 Task: Create a due date automation trigger when advanced on, on the tuesday of the week a card is due add dates starting in more than 1 working days at 11:00 AM.
Action: Mouse moved to (825, 273)
Screenshot: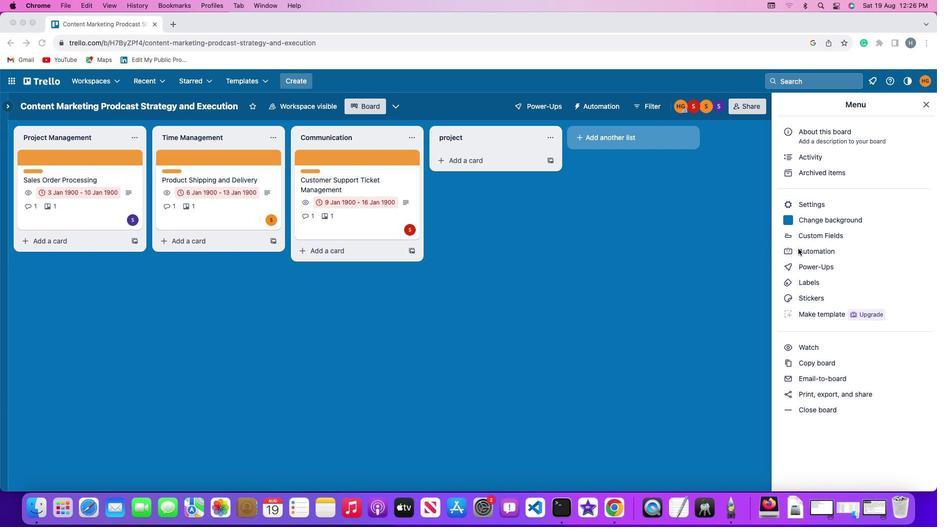 
Action: Mouse pressed left at (825, 273)
Screenshot: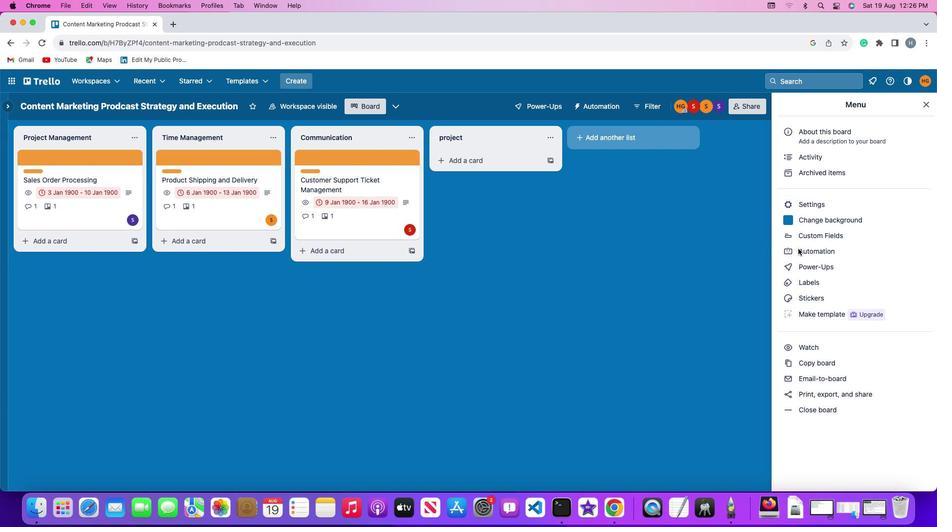 
Action: Mouse moved to (825, 273)
Screenshot: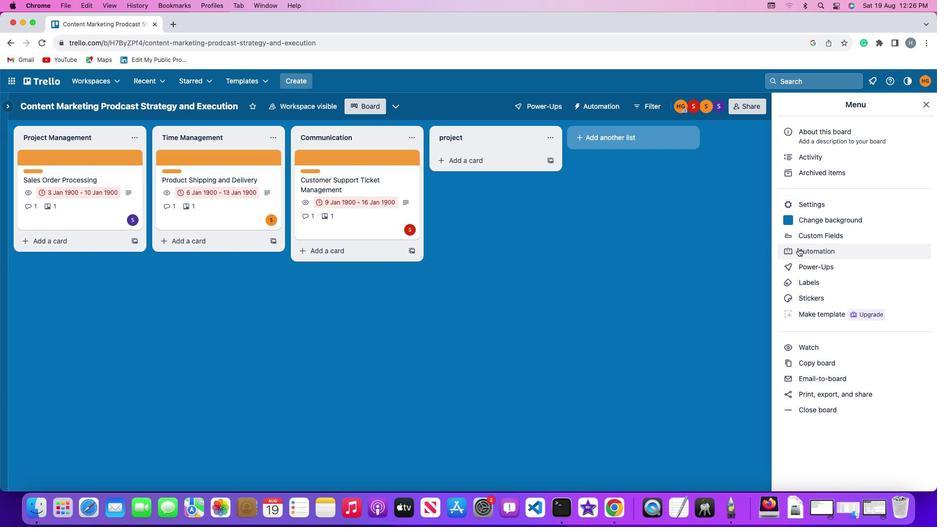 
Action: Mouse pressed left at (825, 273)
Screenshot: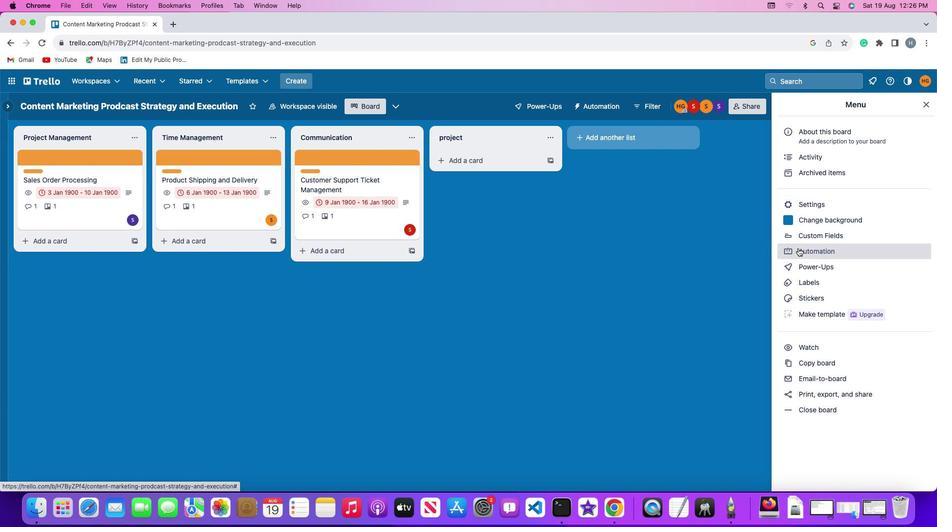 
Action: Mouse moved to (56, 258)
Screenshot: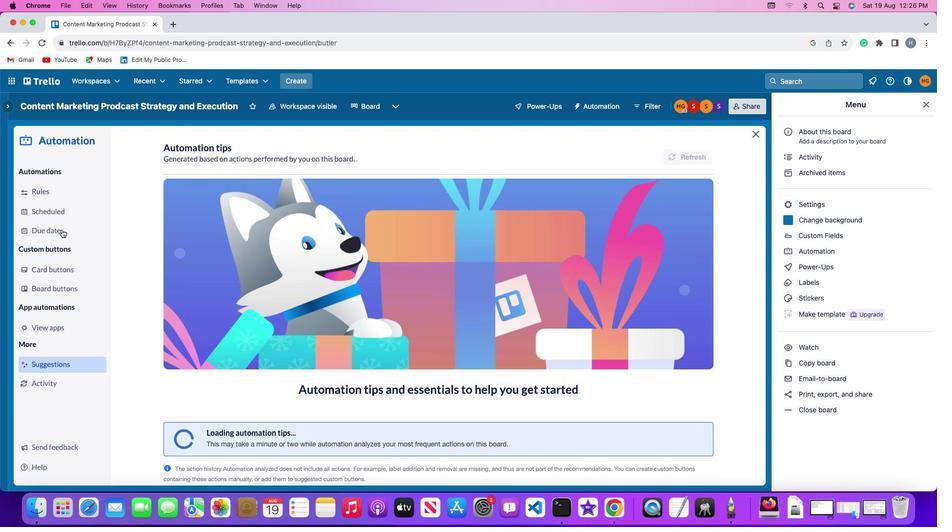 
Action: Mouse pressed left at (56, 258)
Screenshot: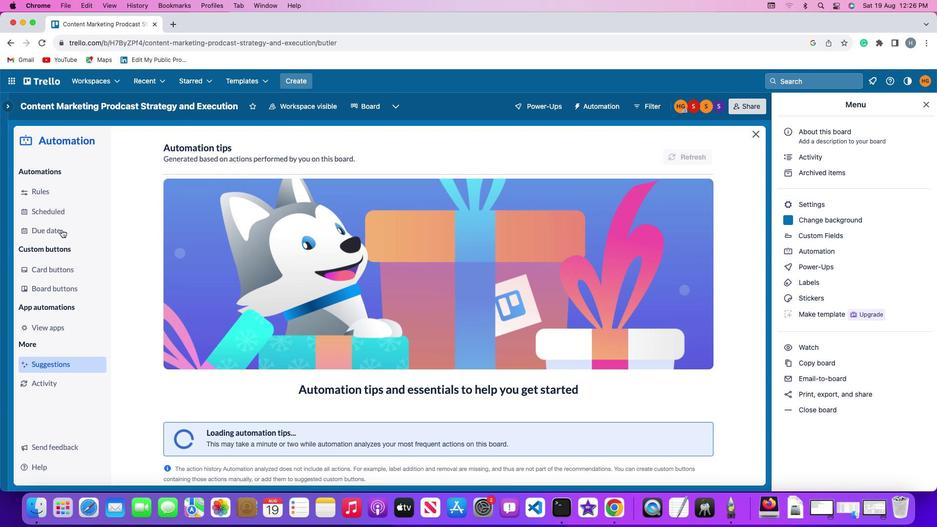 
Action: Mouse moved to (661, 191)
Screenshot: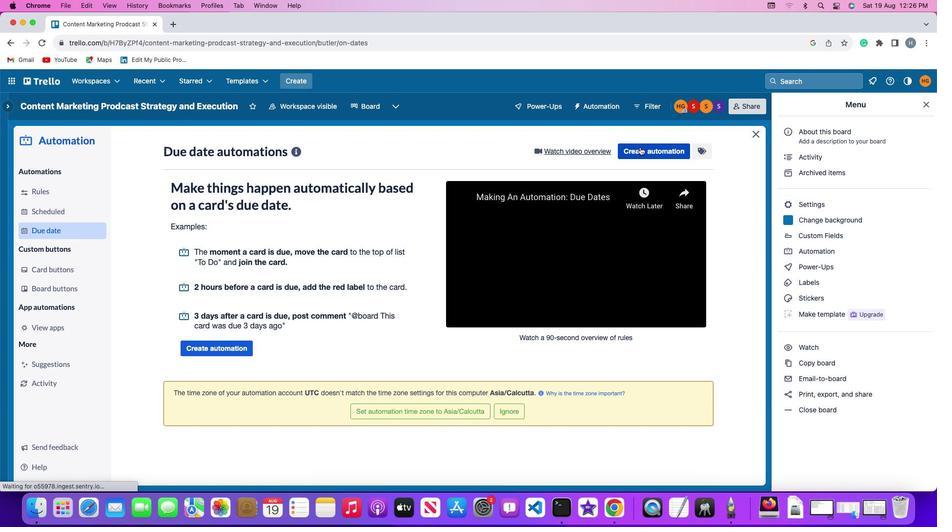 
Action: Mouse pressed left at (661, 191)
Screenshot: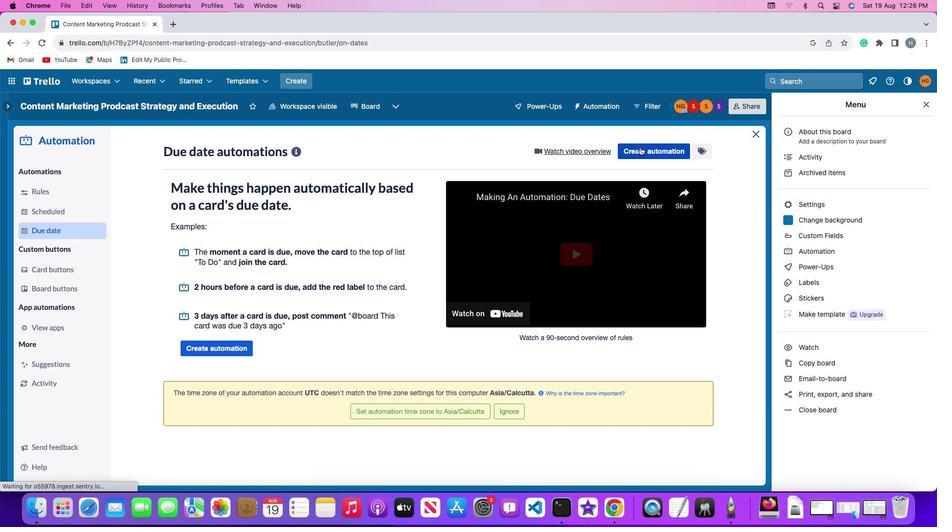 
Action: Mouse moved to (194, 270)
Screenshot: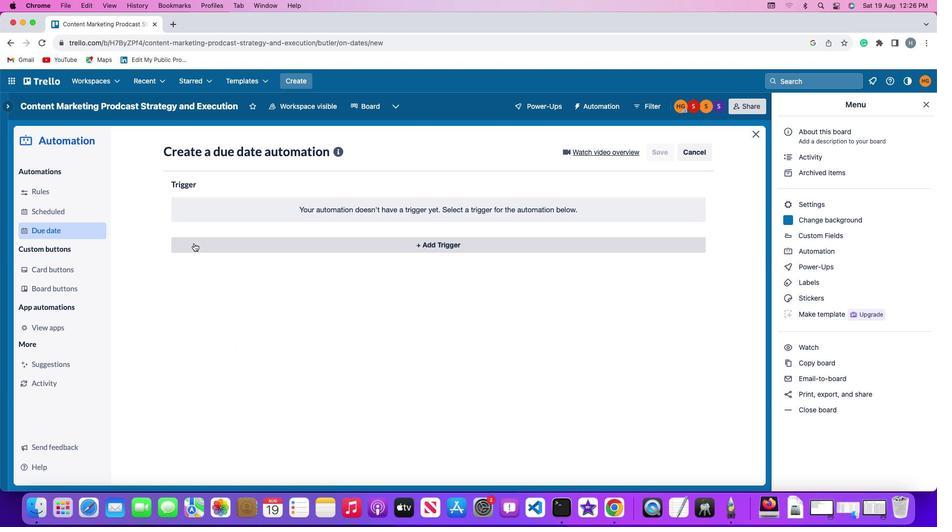 
Action: Mouse pressed left at (194, 270)
Screenshot: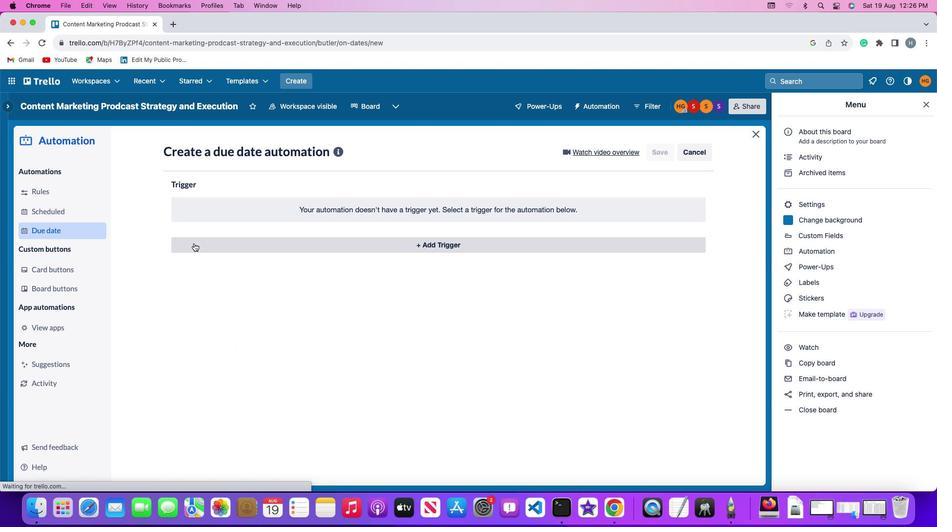 
Action: Mouse moved to (221, 421)
Screenshot: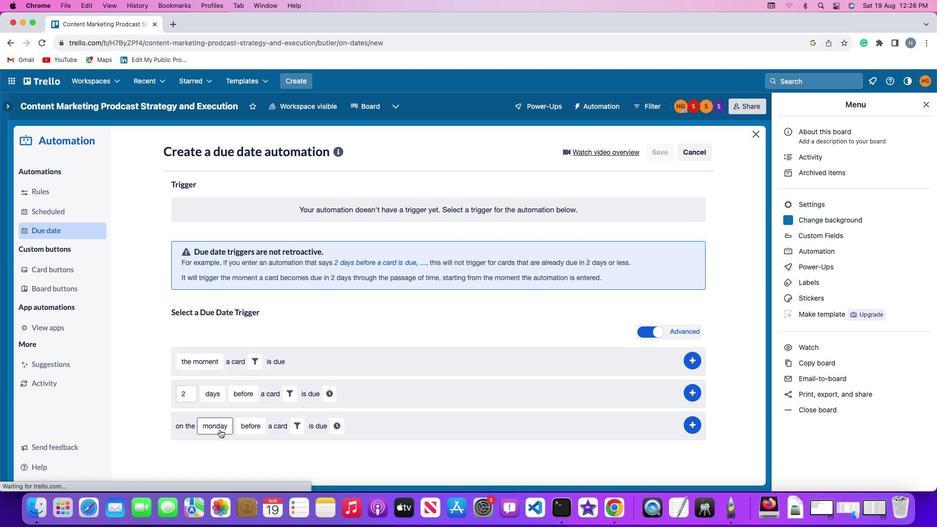 
Action: Mouse pressed left at (221, 421)
Screenshot: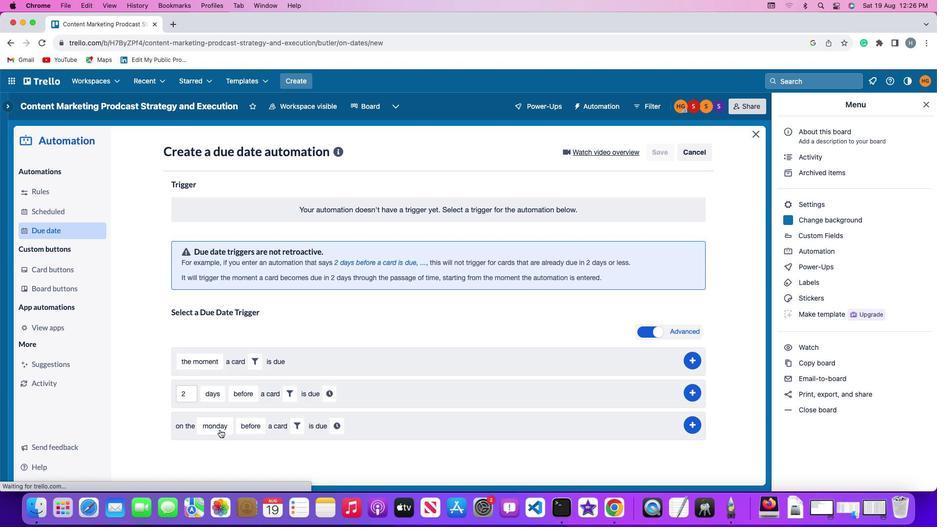 
Action: Mouse moved to (235, 324)
Screenshot: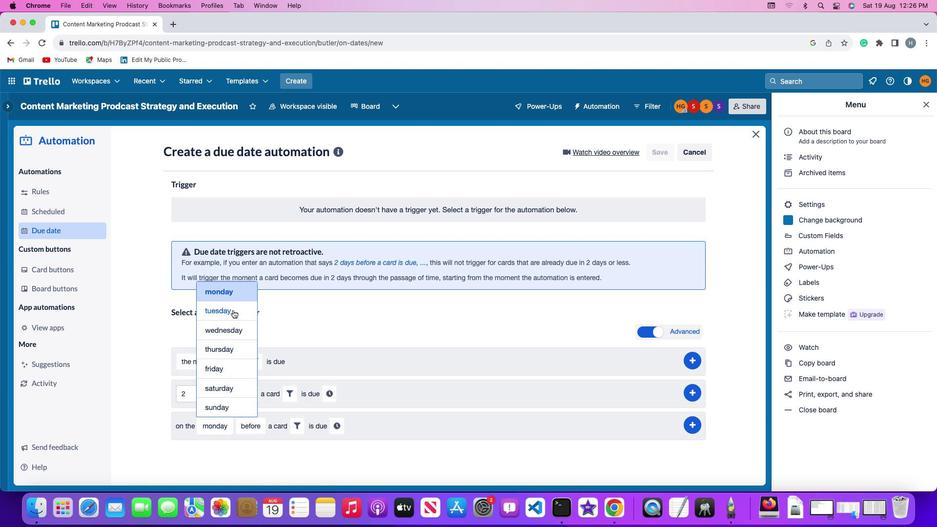 
Action: Mouse pressed left at (235, 324)
Screenshot: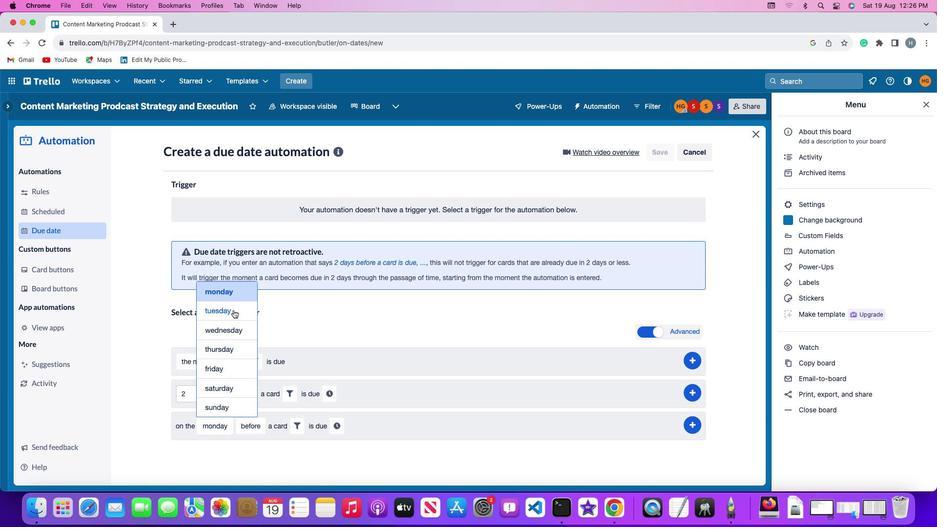 
Action: Mouse moved to (254, 420)
Screenshot: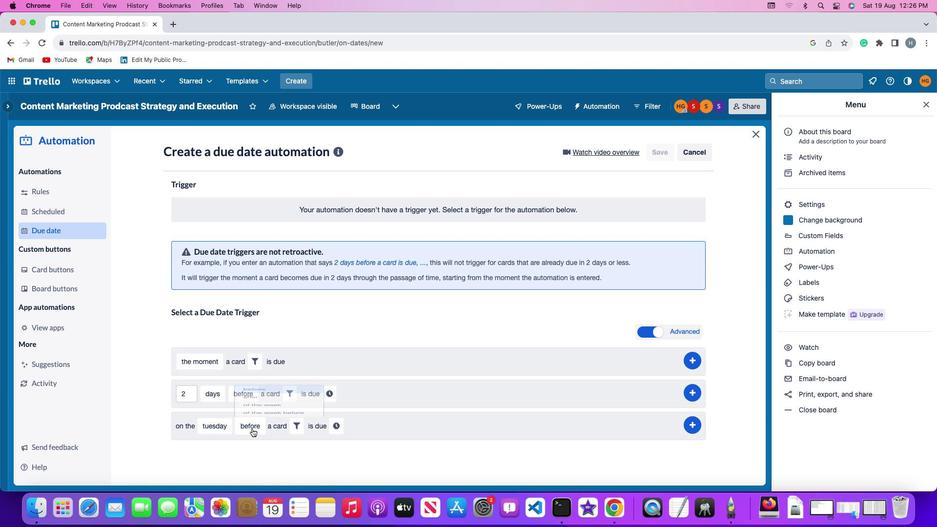 
Action: Mouse pressed left at (254, 420)
Screenshot: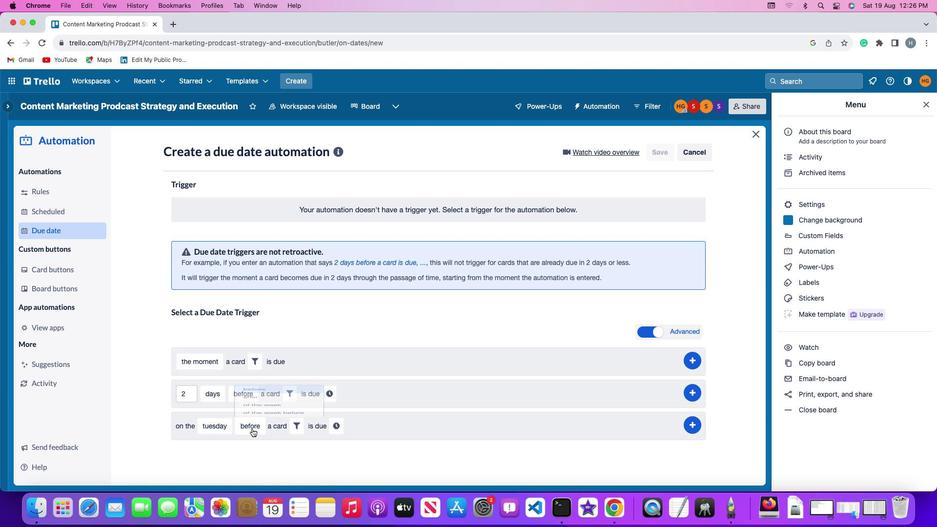 
Action: Mouse moved to (268, 390)
Screenshot: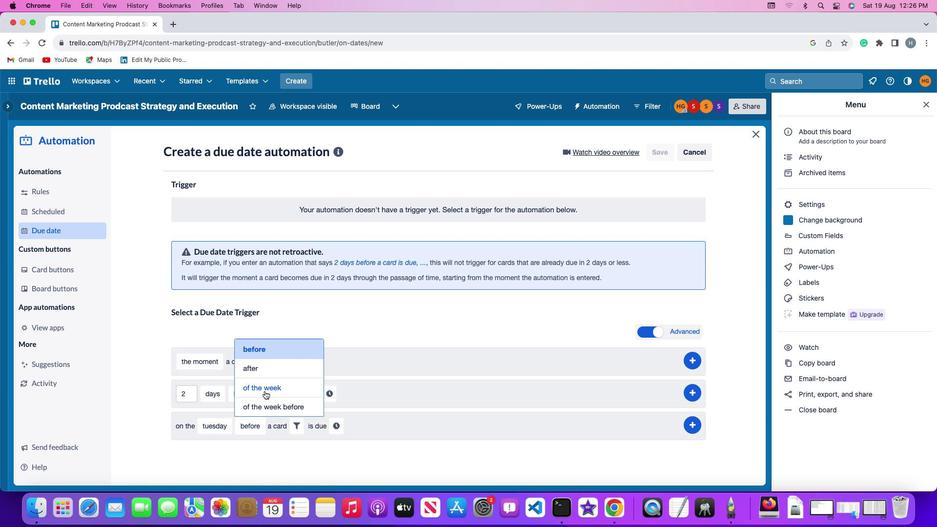 
Action: Mouse pressed left at (268, 390)
Screenshot: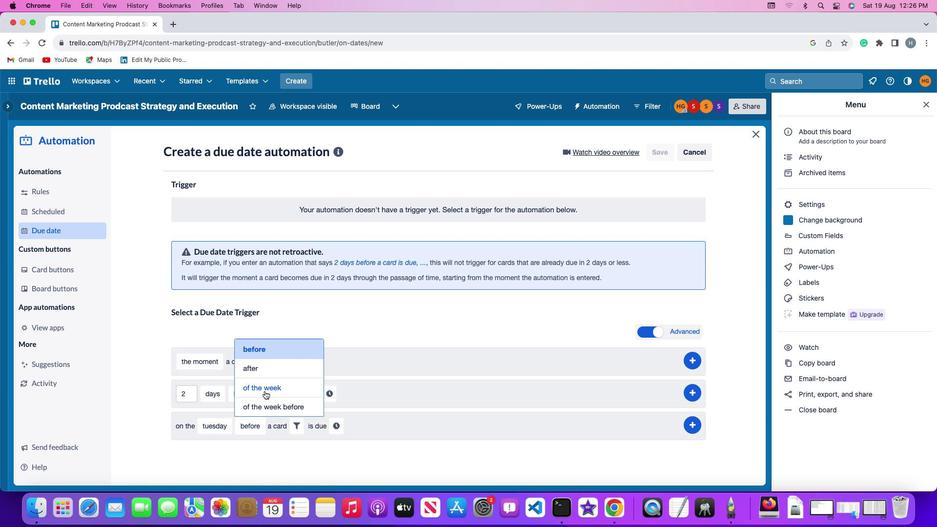 
Action: Mouse moved to (319, 416)
Screenshot: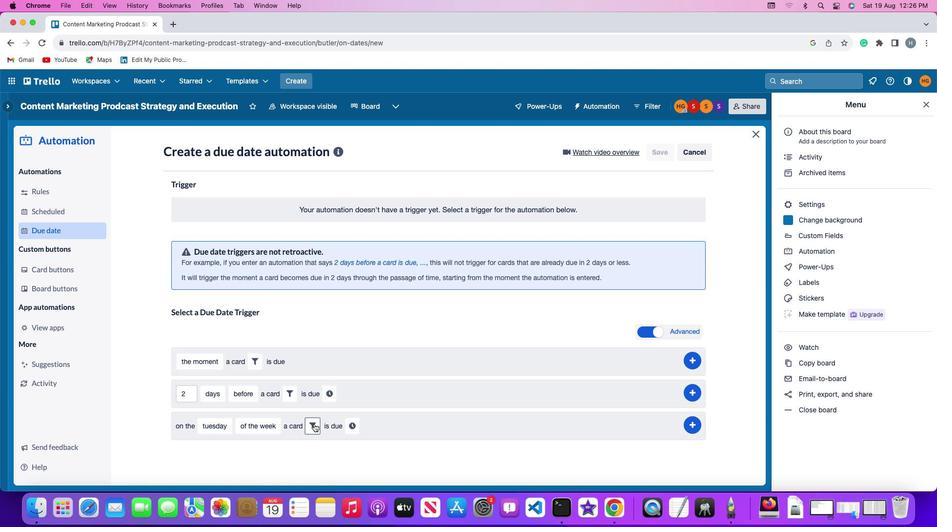 
Action: Mouse pressed left at (319, 416)
Screenshot: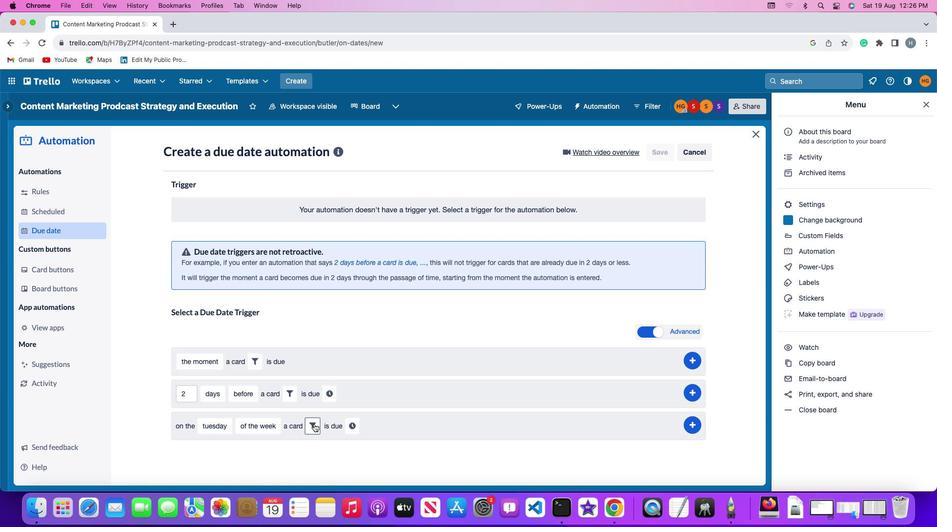 
Action: Mouse moved to (379, 439)
Screenshot: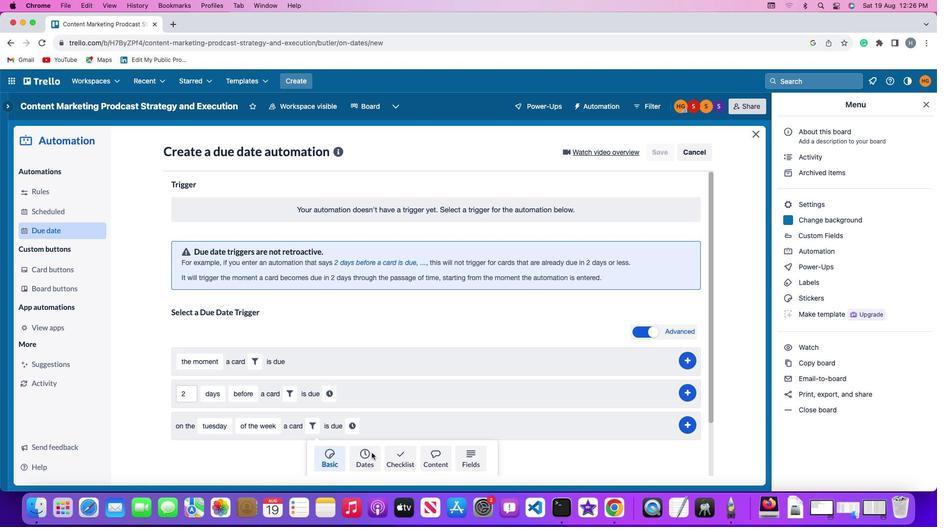 
Action: Mouse pressed left at (379, 439)
Screenshot: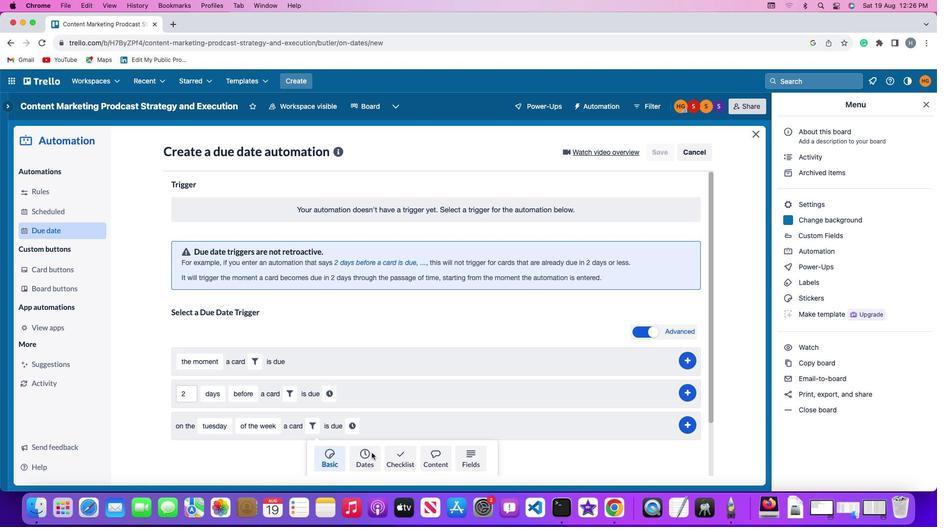 
Action: Mouse moved to (280, 440)
Screenshot: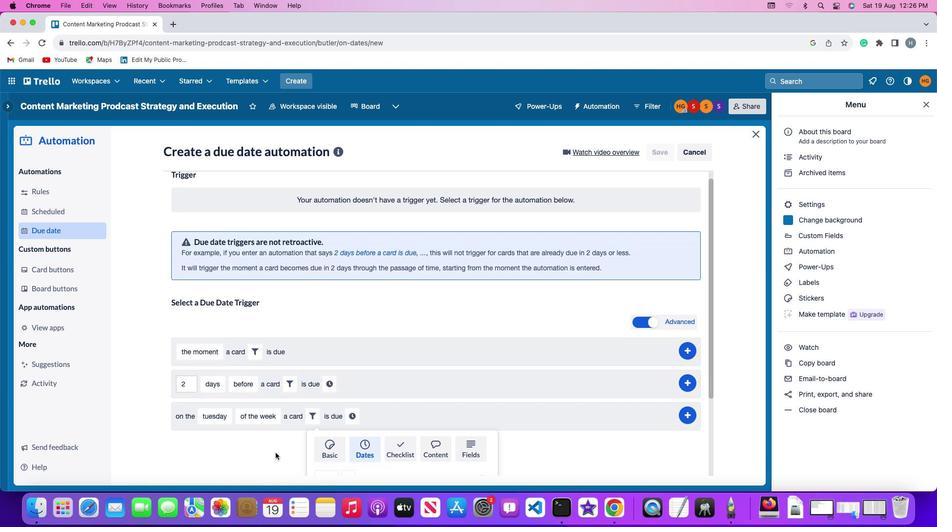 
Action: Mouse scrolled (280, 440) with delta (-7, 71)
Screenshot: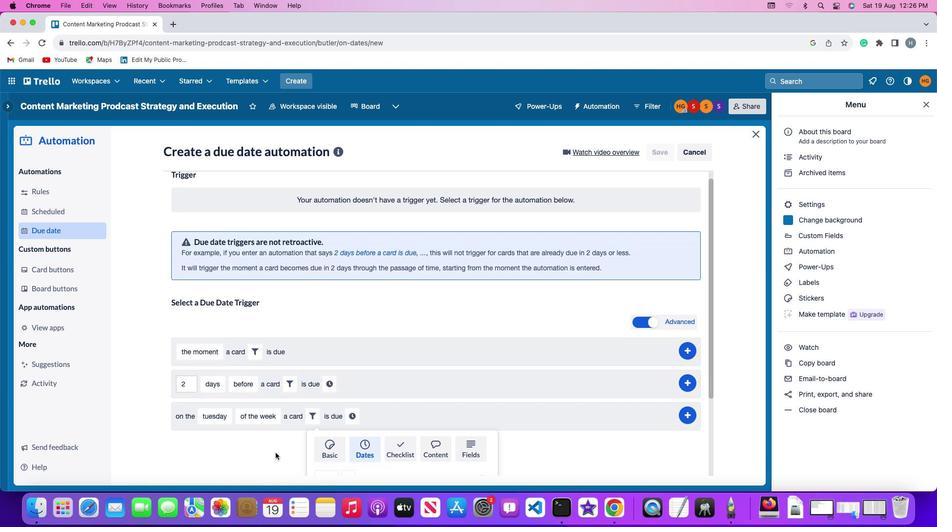 
Action: Mouse scrolled (280, 440) with delta (-7, 71)
Screenshot: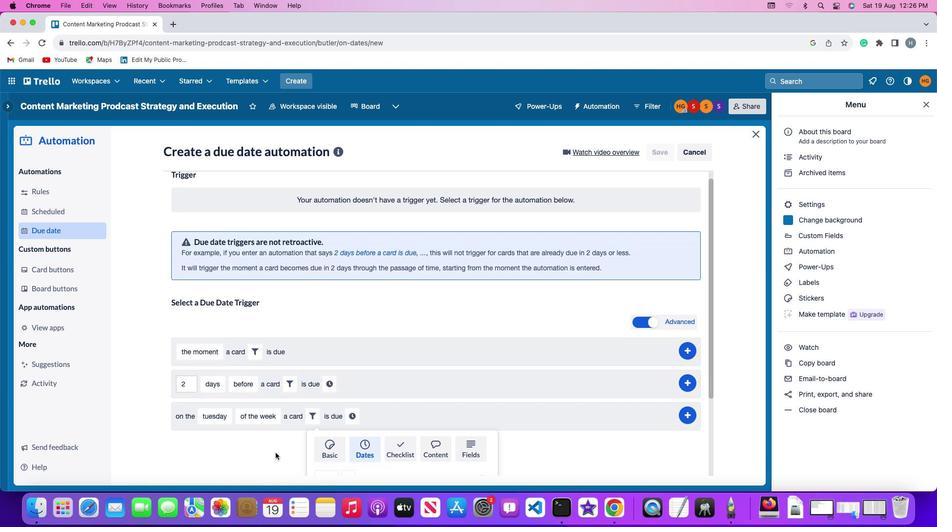 
Action: Mouse scrolled (280, 440) with delta (-7, 70)
Screenshot: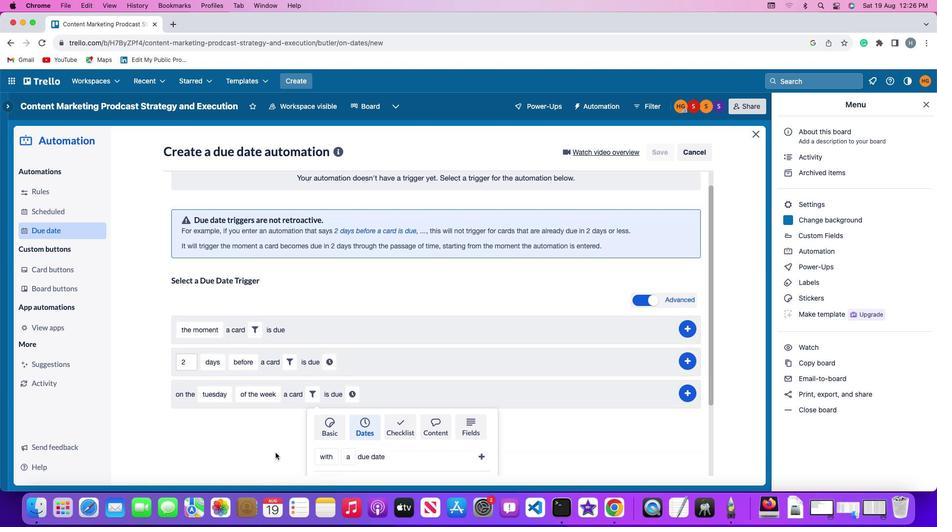 
Action: Mouse moved to (280, 440)
Screenshot: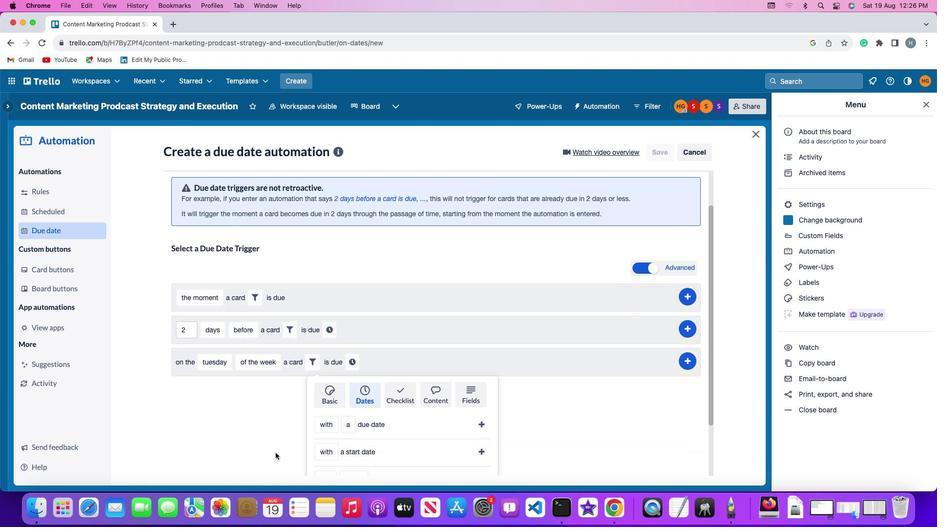 
Action: Mouse scrolled (280, 440) with delta (-7, 69)
Screenshot: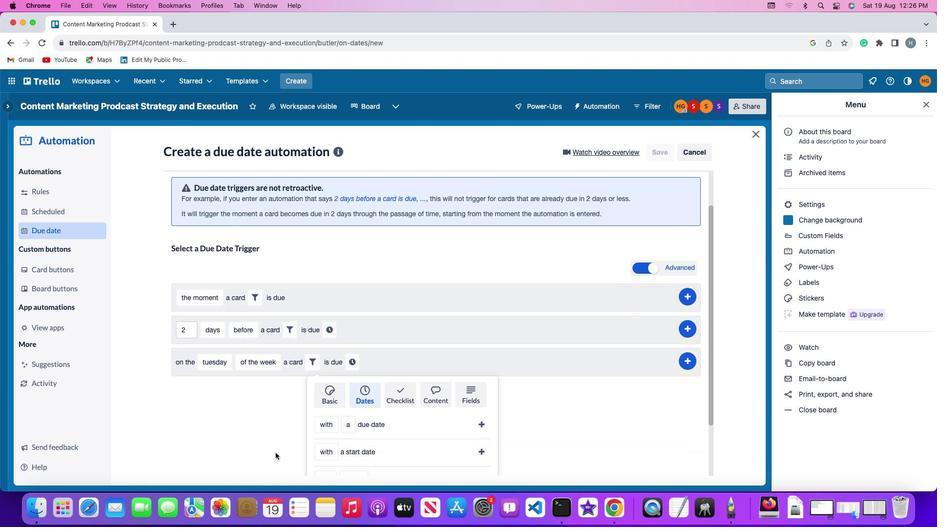 
Action: Mouse moved to (278, 440)
Screenshot: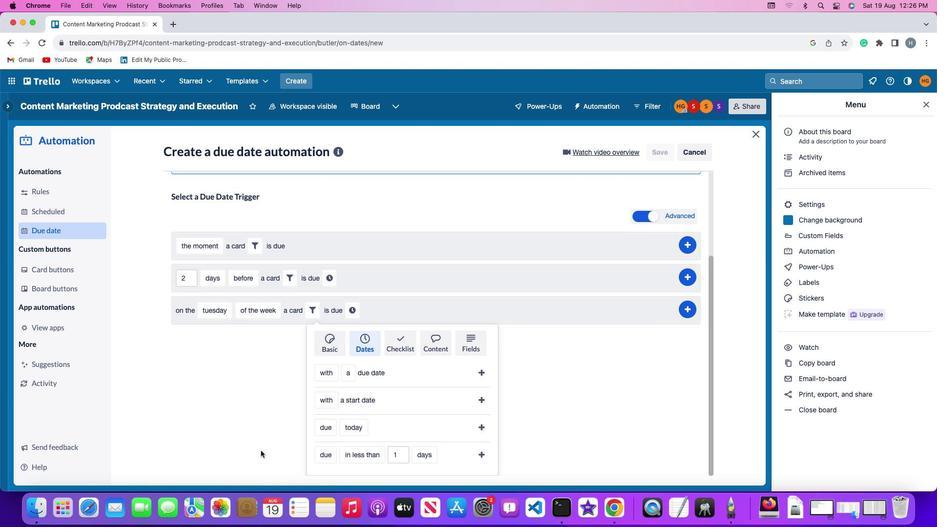 
Action: Mouse scrolled (278, 440) with delta (-7, 71)
Screenshot: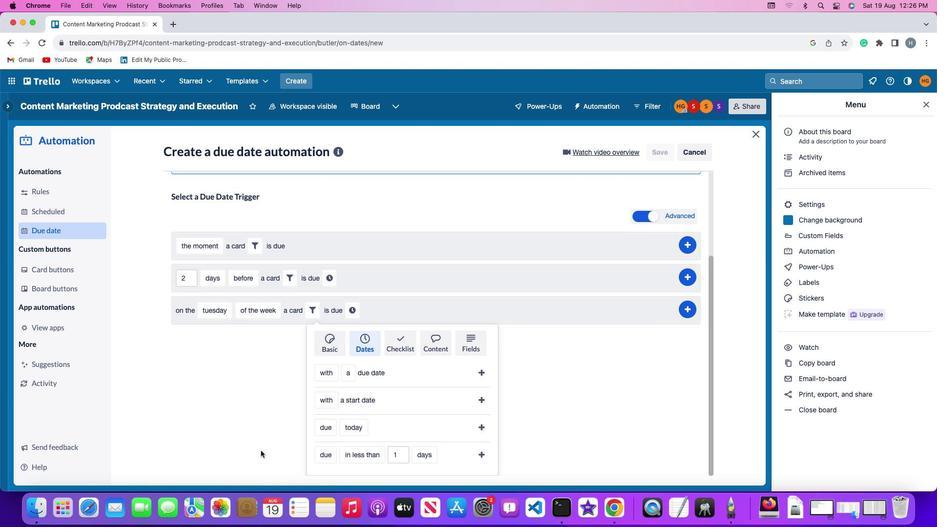 
Action: Mouse moved to (277, 440)
Screenshot: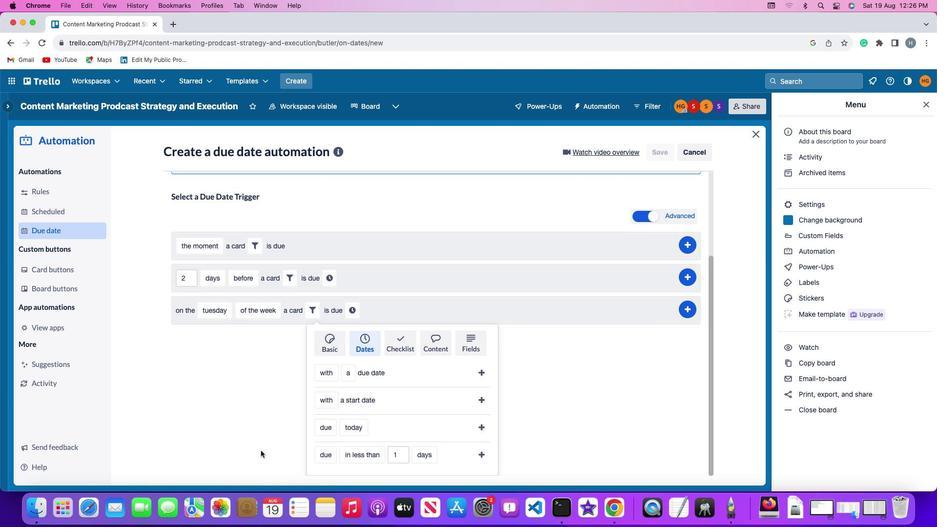 
Action: Mouse scrolled (277, 440) with delta (-7, 71)
Screenshot: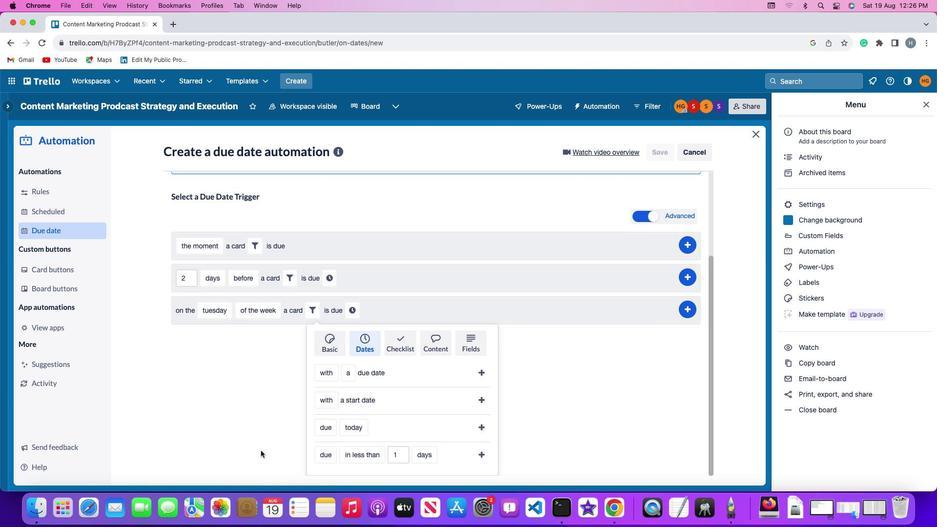 
Action: Mouse moved to (275, 440)
Screenshot: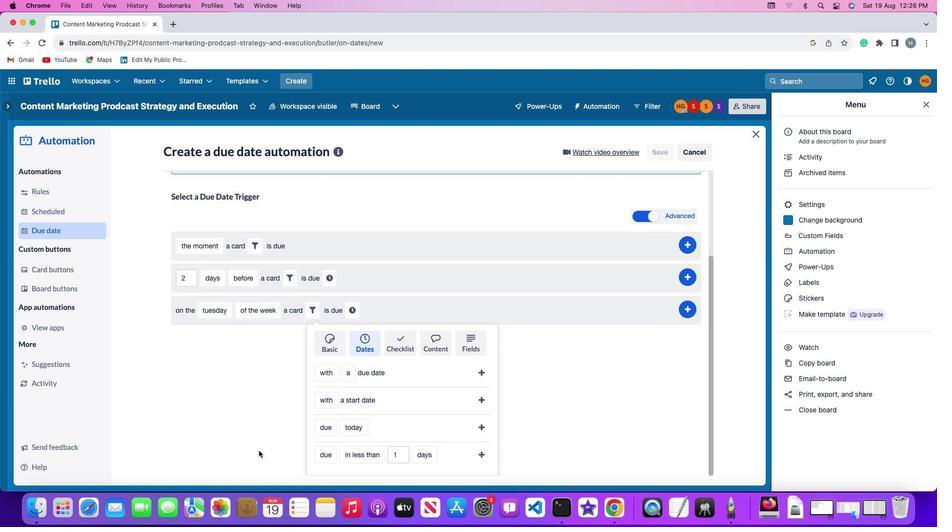 
Action: Mouse scrolled (275, 440) with delta (-7, 70)
Screenshot: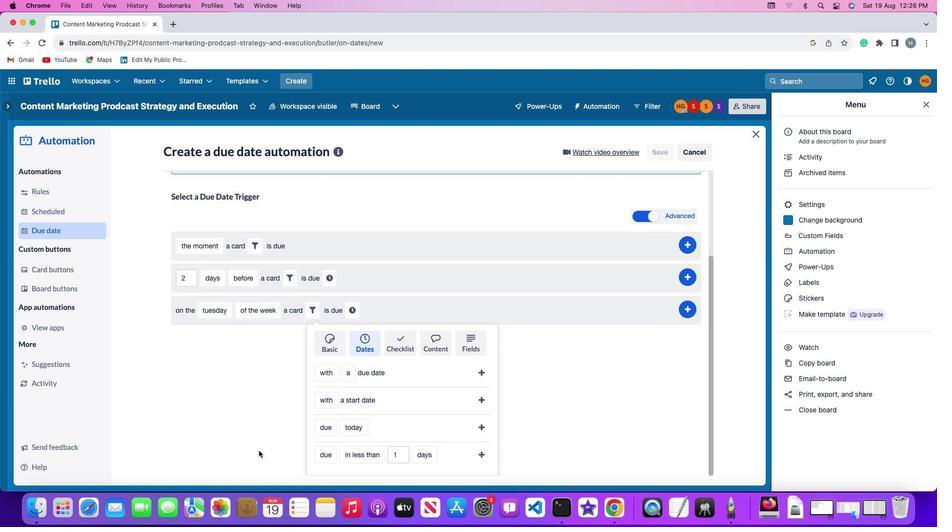 
Action: Mouse moved to (273, 439)
Screenshot: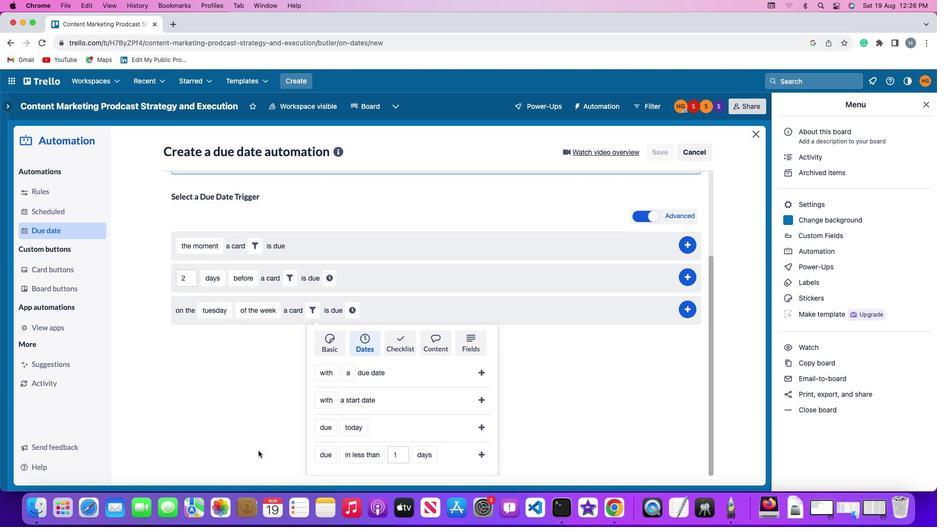 
Action: Mouse scrolled (273, 439) with delta (-7, 69)
Screenshot: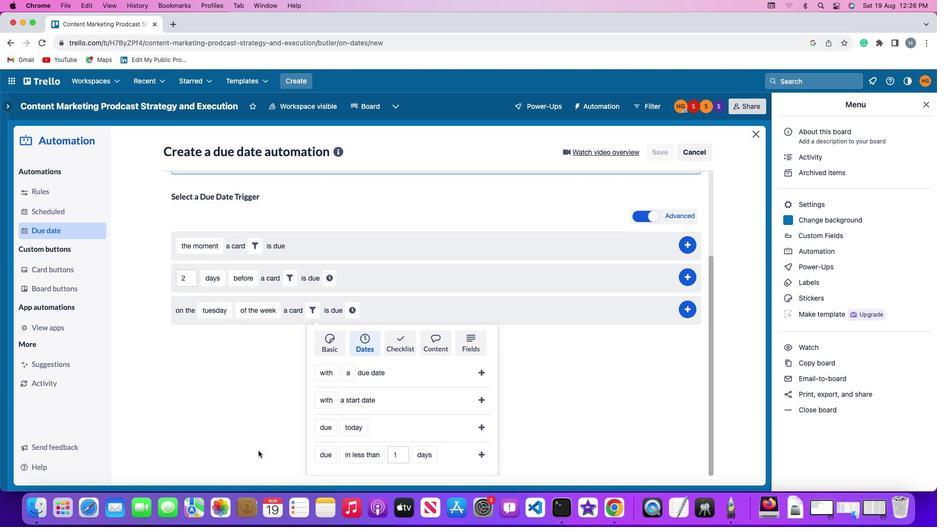 
Action: Mouse moved to (320, 442)
Screenshot: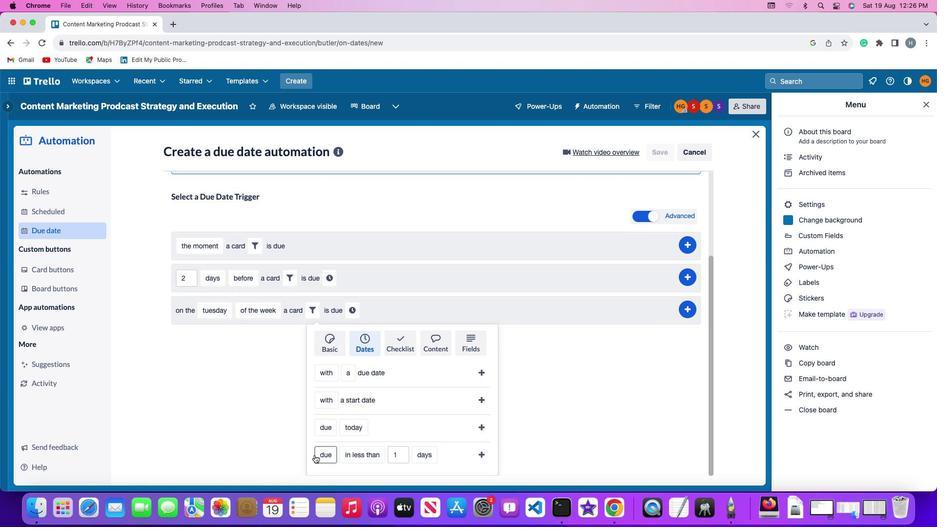 
Action: Mouse pressed left at (320, 442)
Screenshot: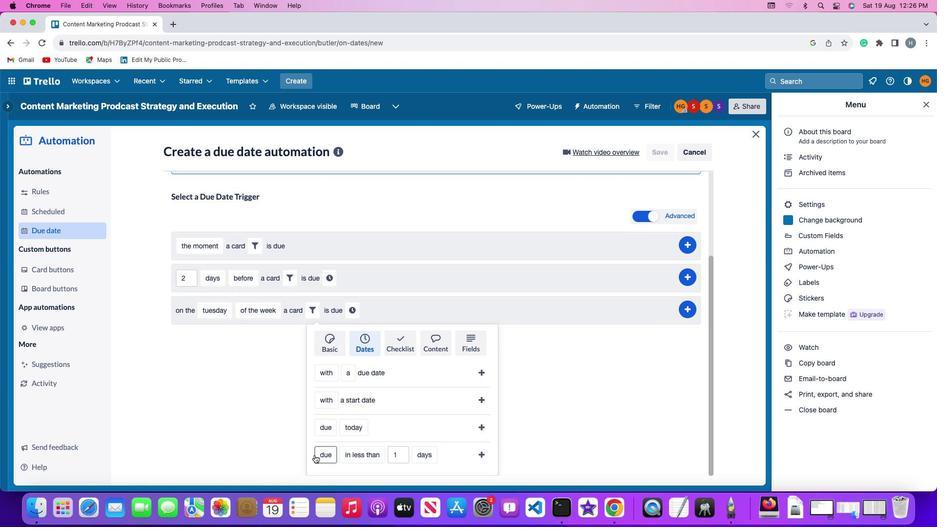 
Action: Mouse moved to (326, 430)
Screenshot: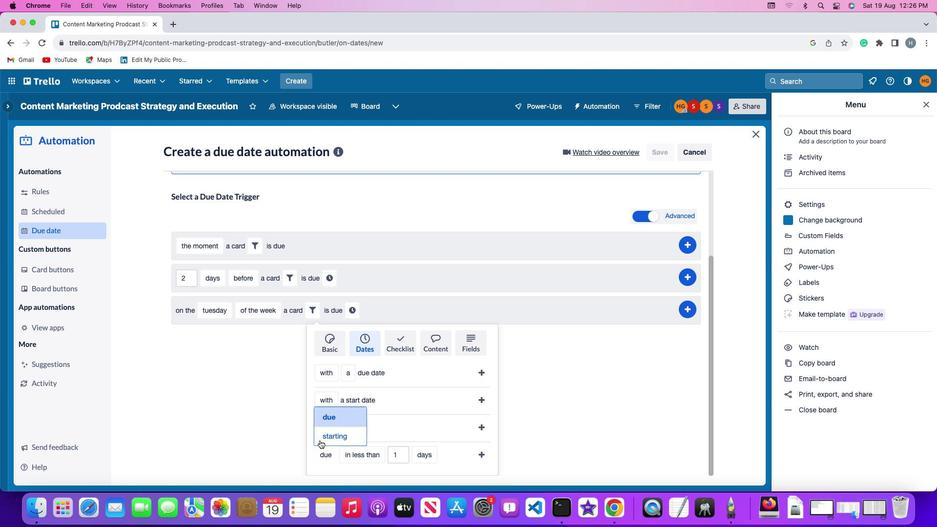 
Action: Mouse pressed left at (326, 430)
Screenshot: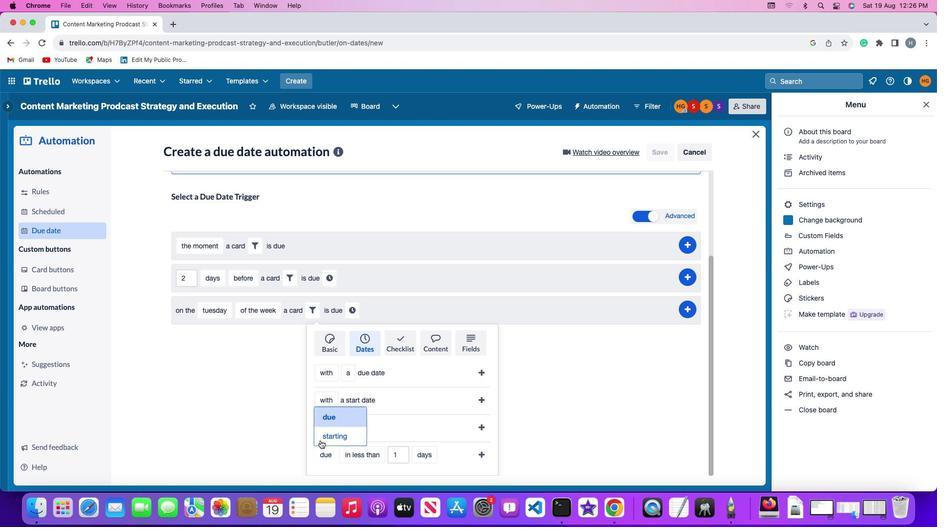 
Action: Mouse moved to (391, 438)
Screenshot: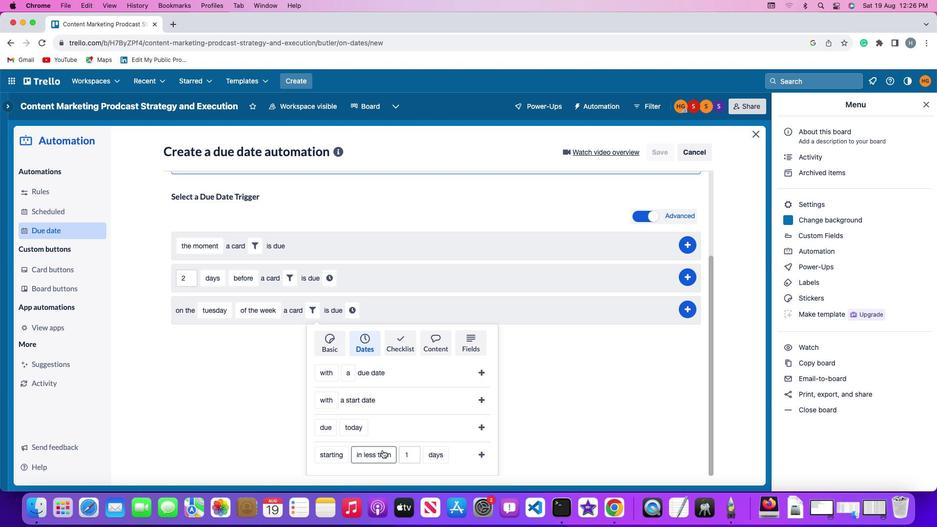 
Action: Mouse pressed left at (391, 438)
Screenshot: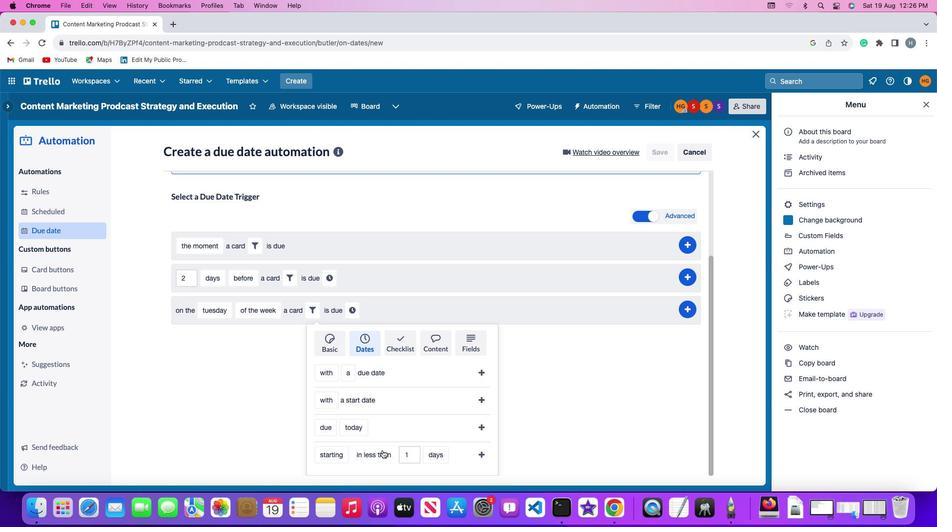
Action: Mouse moved to (389, 393)
Screenshot: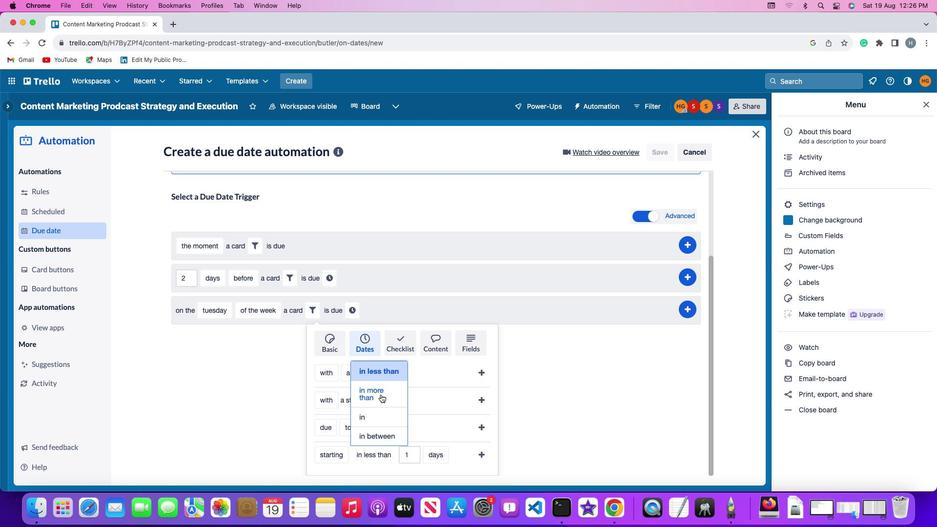 
Action: Mouse pressed left at (389, 393)
Screenshot: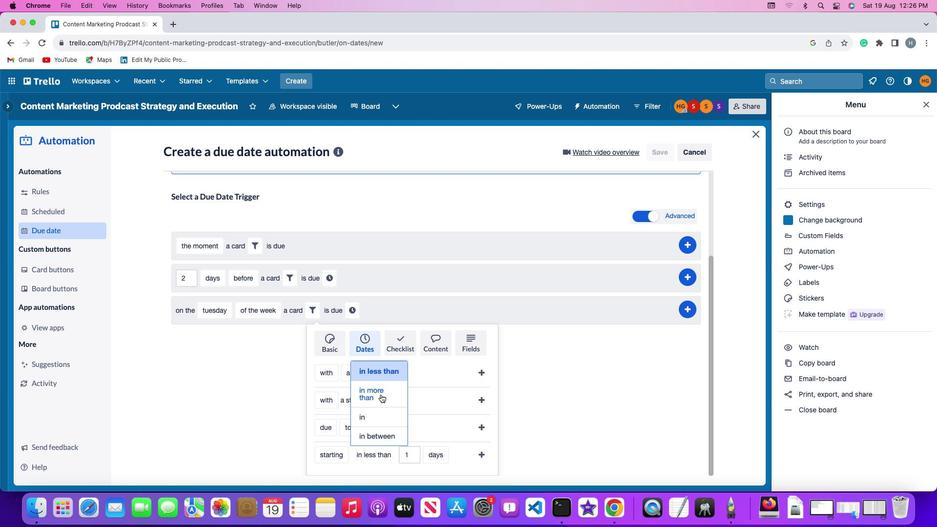 
Action: Mouse moved to (430, 442)
Screenshot: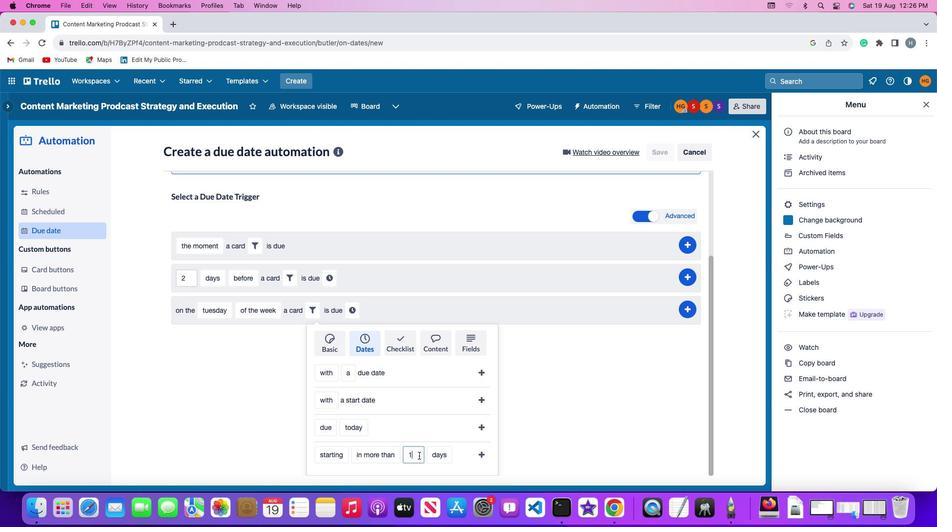 
Action: Mouse pressed left at (430, 442)
Screenshot: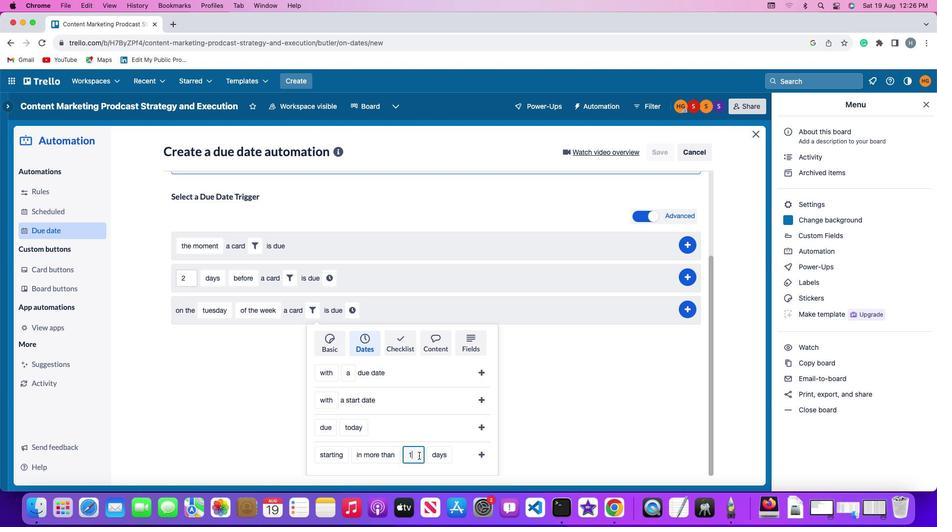 
Action: Mouse moved to (430, 441)
Screenshot: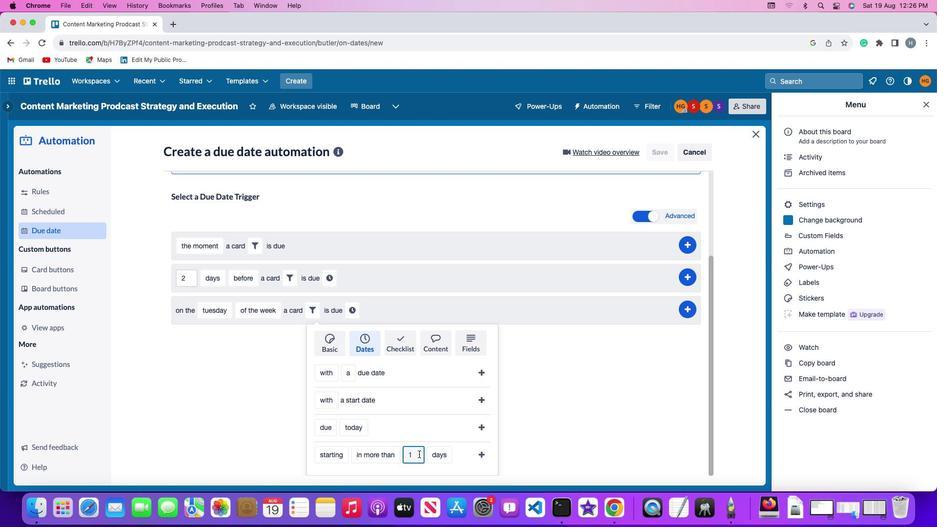 
Action: Key pressed Key.backspace'1'
Screenshot: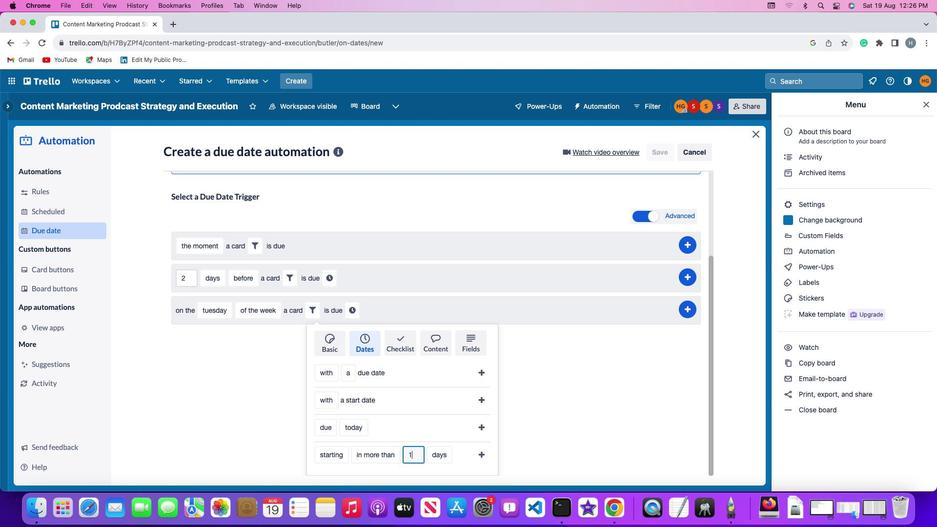 
Action: Mouse moved to (452, 440)
Screenshot: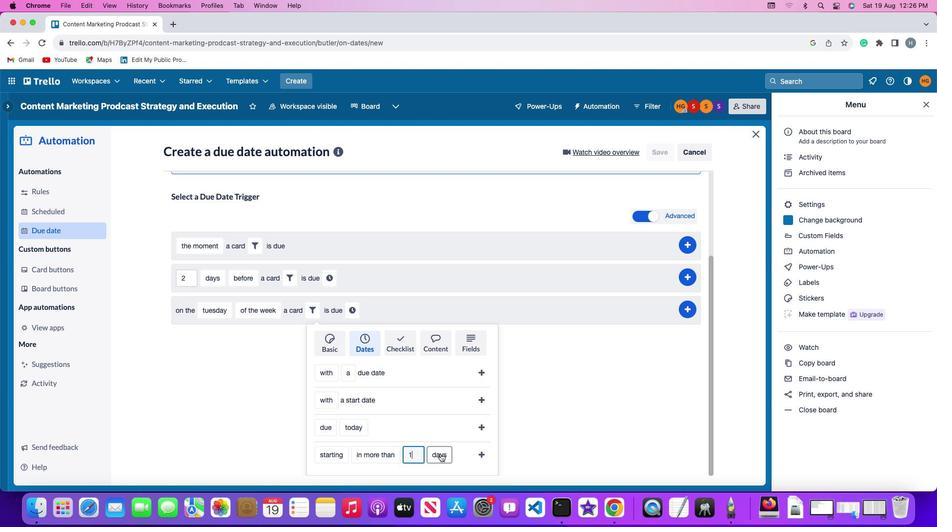 
Action: Mouse pressed left at (452, 440)
Screenshot: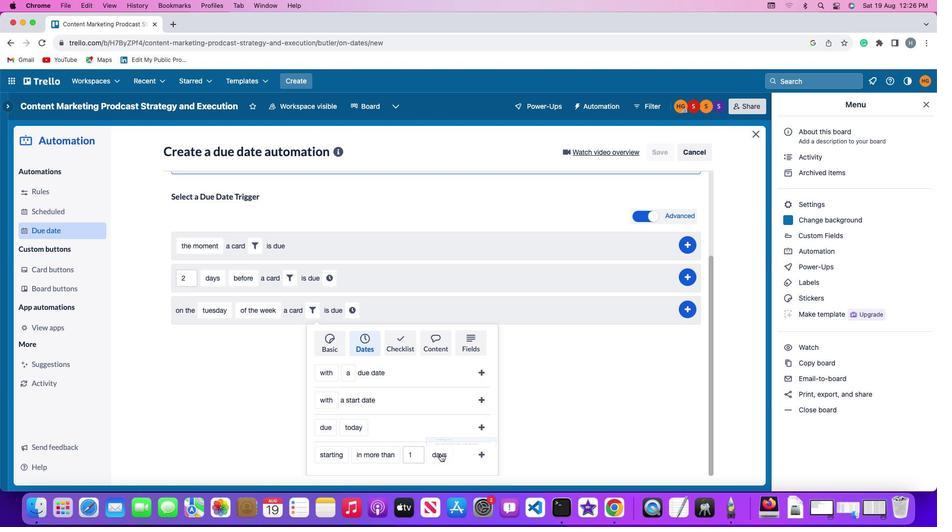 
Action: Mouse moved to (458, 426)
Screenshot: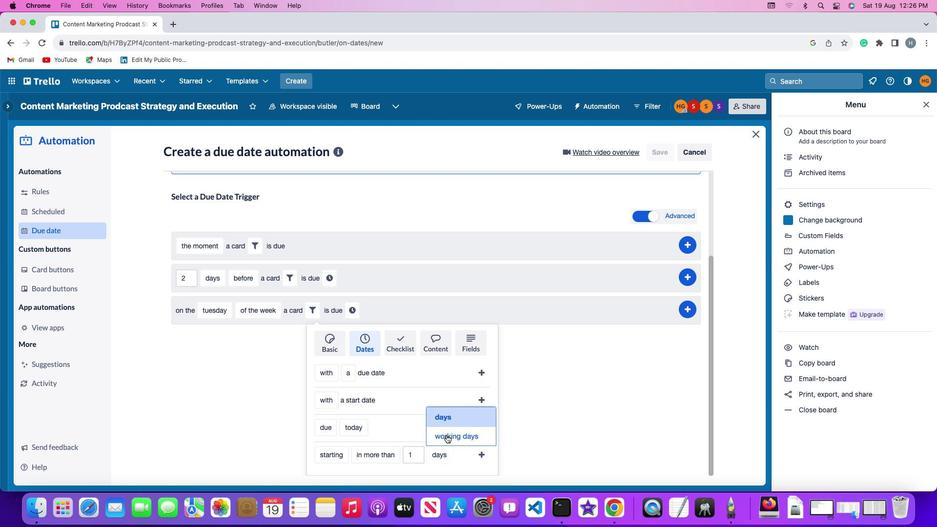 
Action: Mouse pressed left at (458, 426)
Screenshot: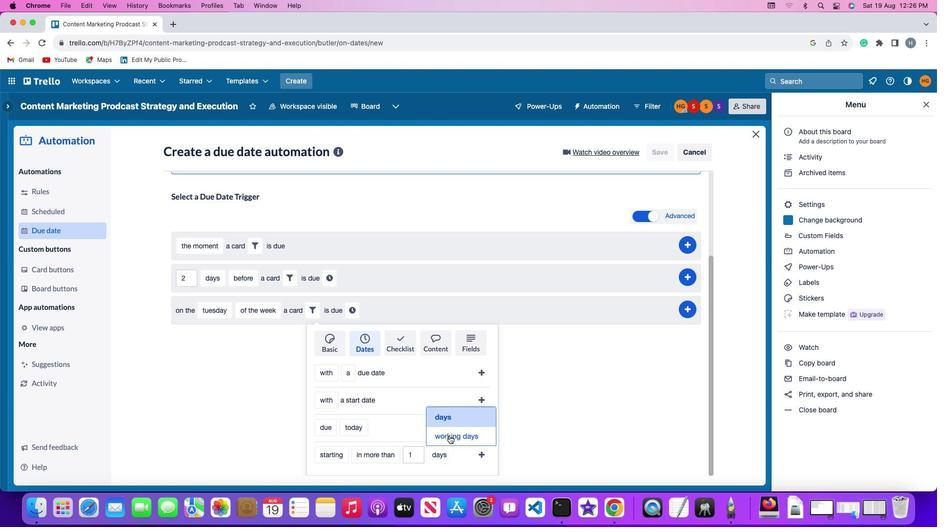 
Action: Mouse moved to (507, 438)
Screenshot: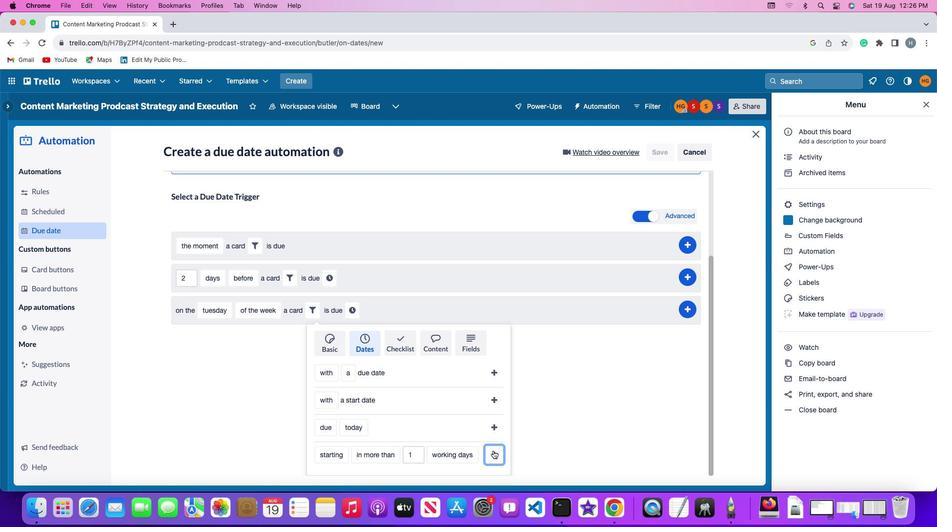 
Action: Mouse pressed left at (507, 438)
Screenshot: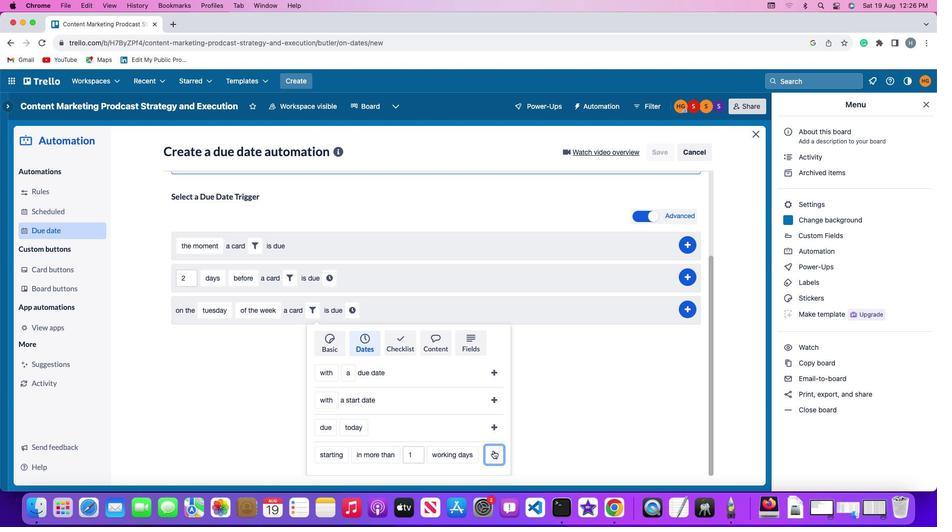 
Action: Mouse moved to (498, 418)
Screenshot: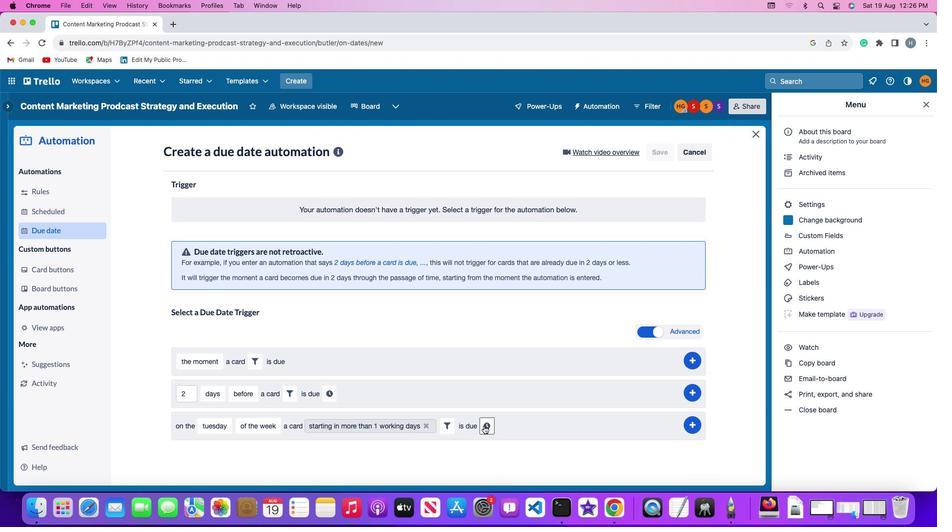 
Action: Mouse pressed left at (498, 418)
Screenshot: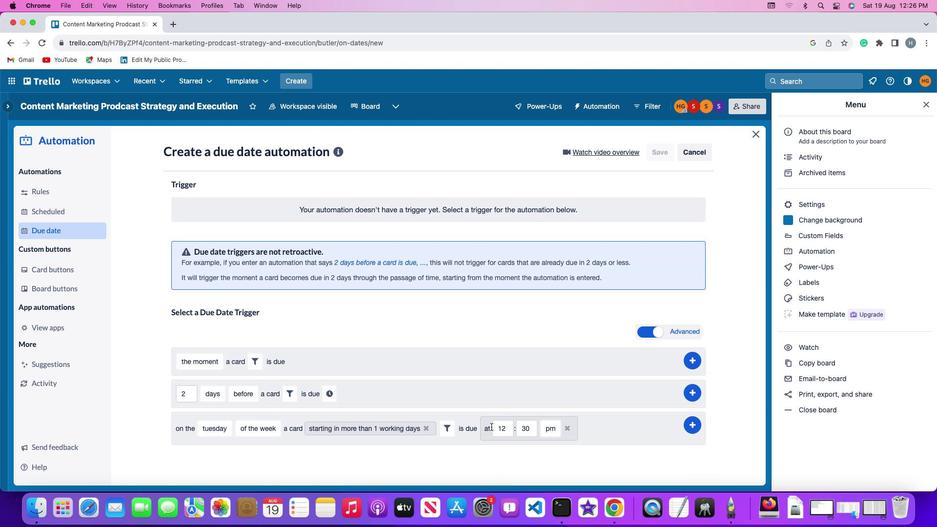 
Action: Mouse moved to (525, 420)
Screenshot: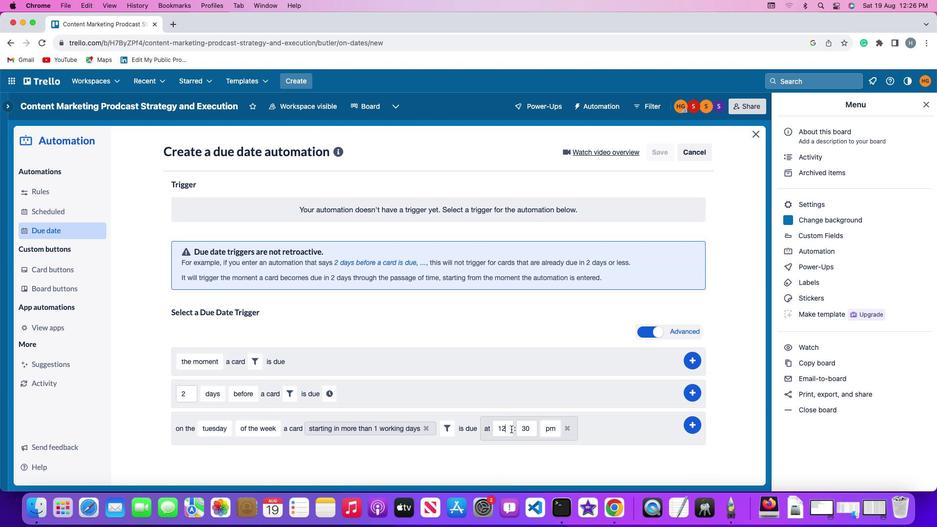 
Action: Mouse pressed left at (525, 420)
Screenshot: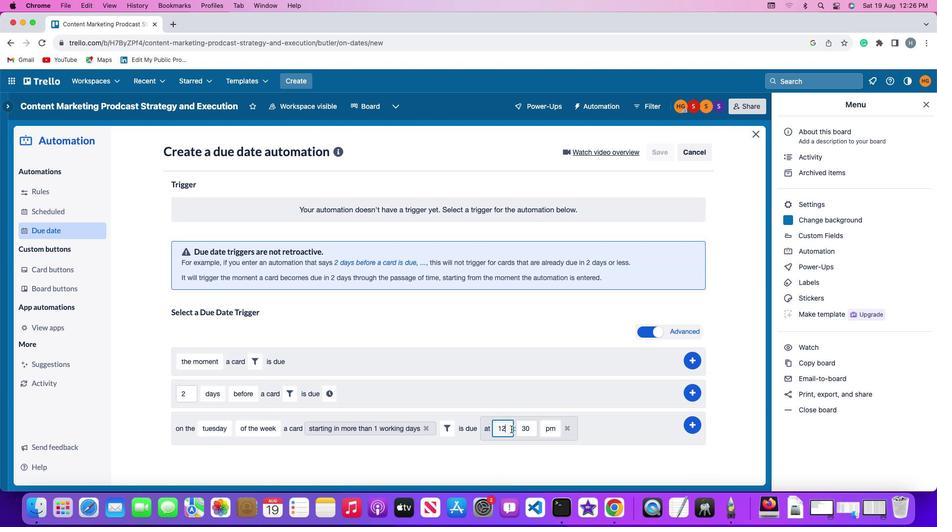 
Action: Mouse moved to (525, 420)
Screenshot: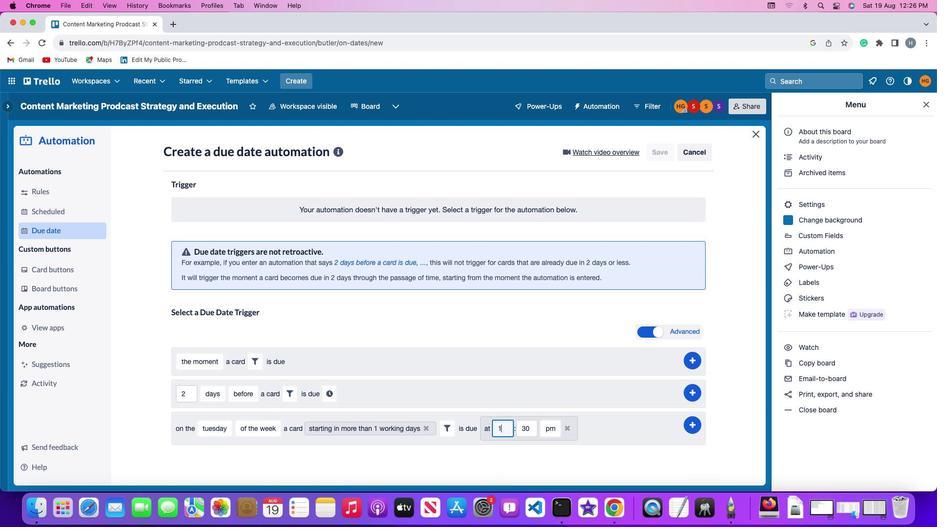 
Action: Key pressed Key.backspace'1'
Screenshot: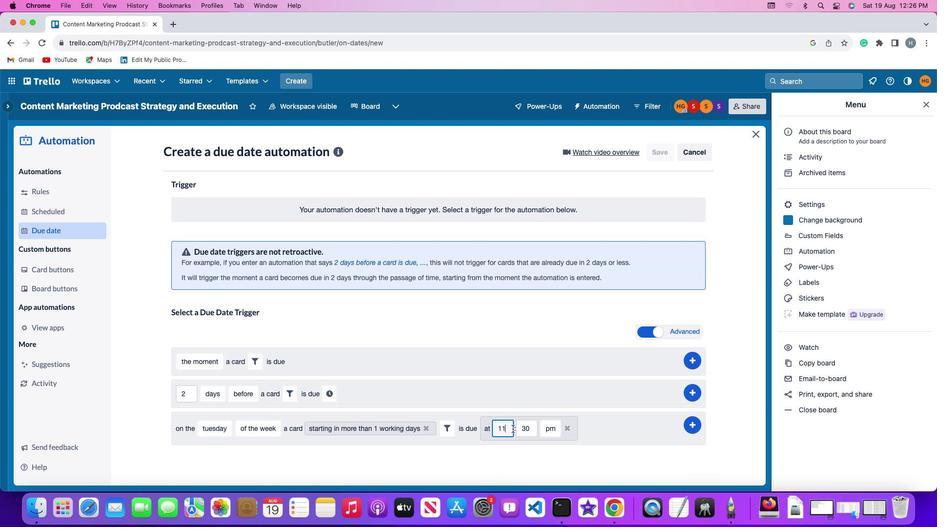 
Action: Mouse moved to (546, 419)
Screenshot: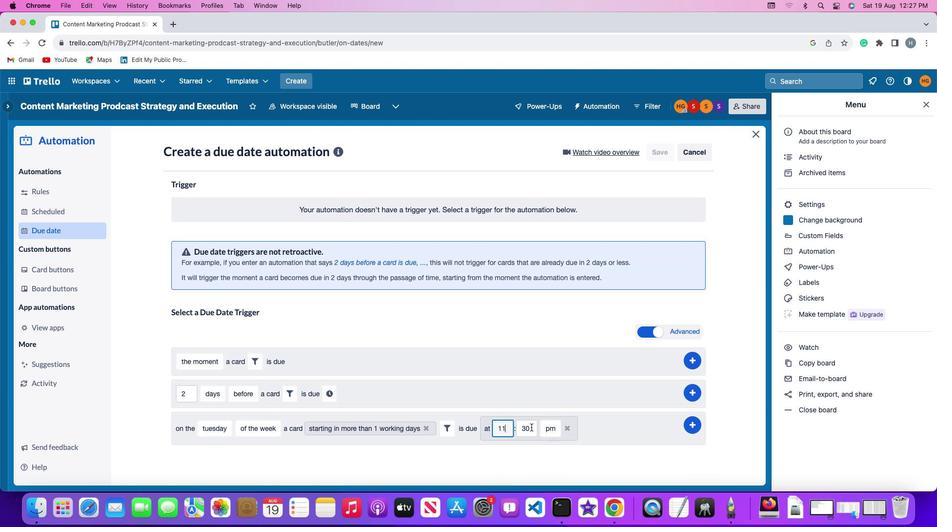 
Action: Mouse pressed left at (546, 419)
Screenshot: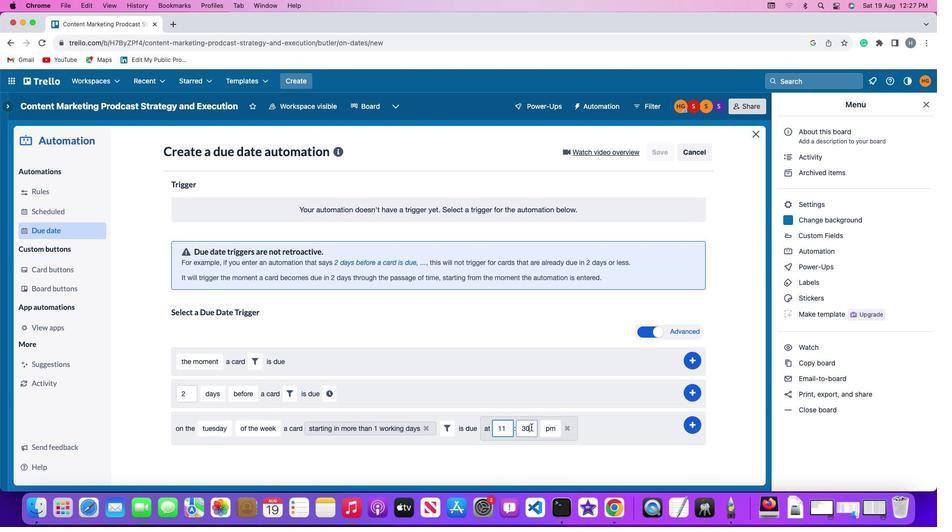 
Action: Key pressed Key.backspaceKey.backspace'0''0'
Screenshot: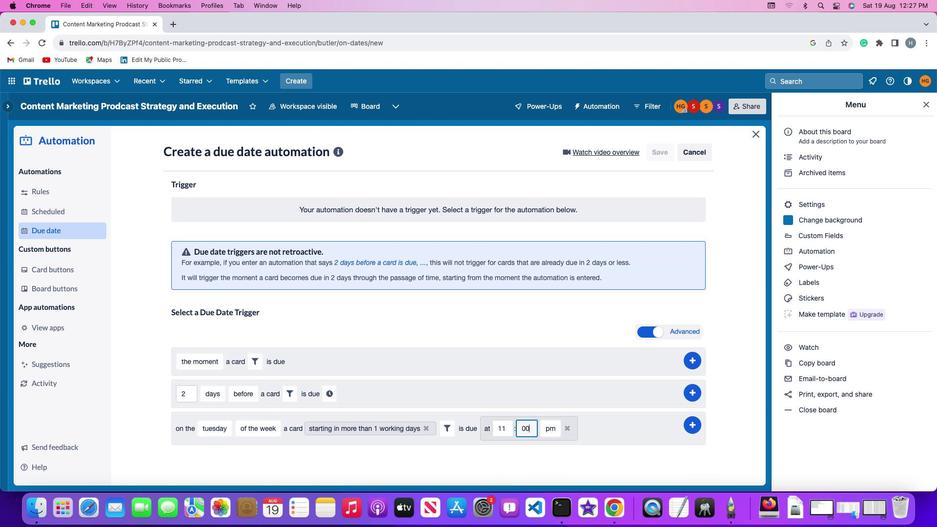 
Action: Mouse moved to (572, 419)
Screenshot: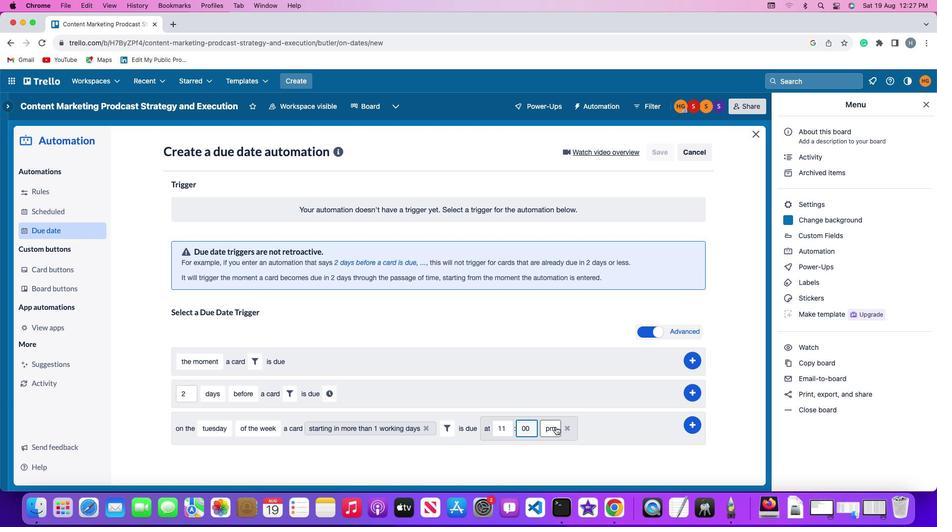 
Action: Mouse pressed left at (572, 419)
Screenshot: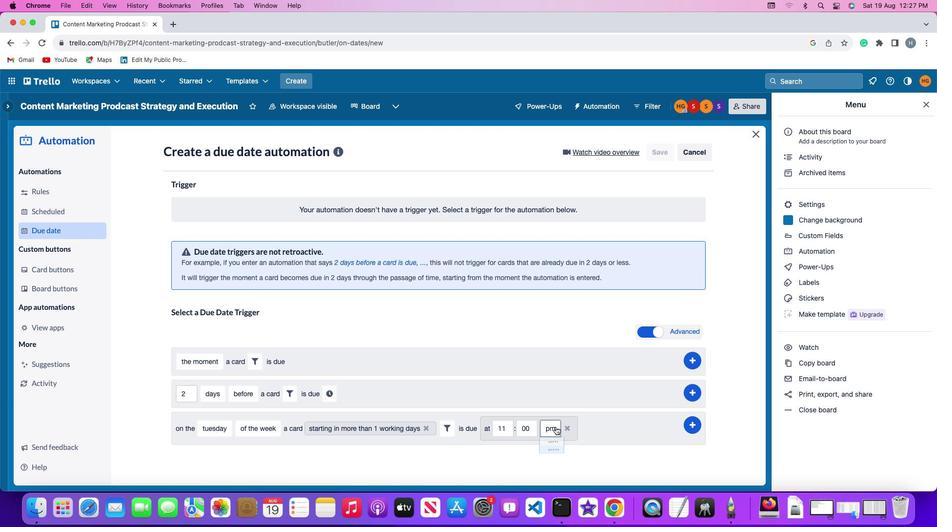 
Action: Mouse moved to (569, 432)
Screenshot: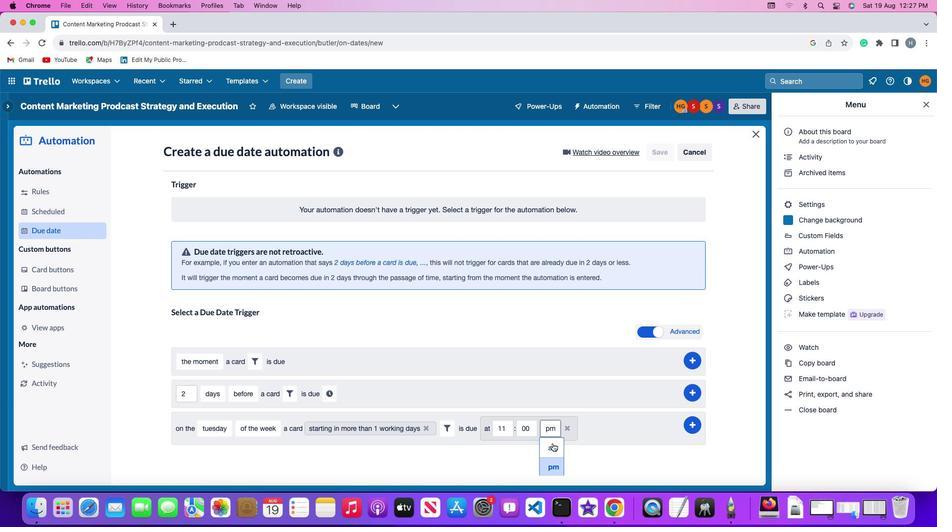 
Action: Mouse pressed left at (569, 432)
Screenshot: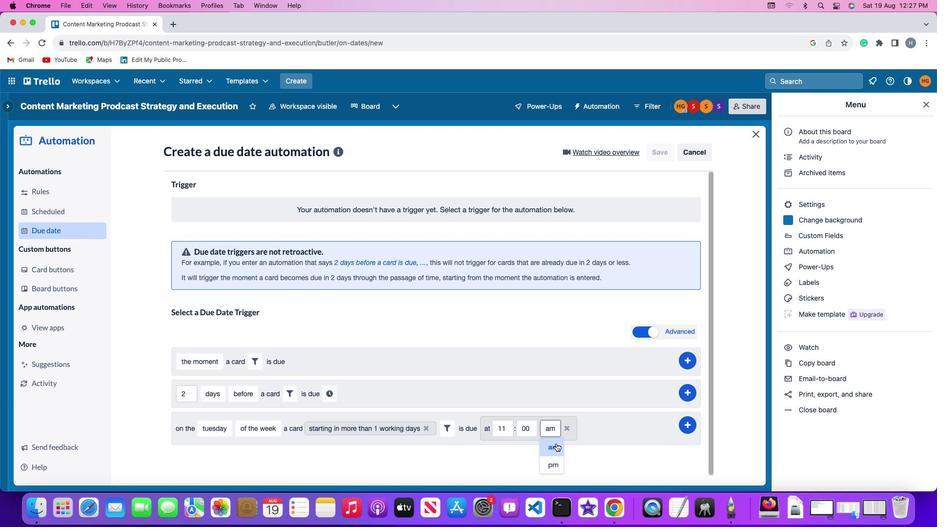 
Action: Mouse moved to (715, 415)
Screenshot: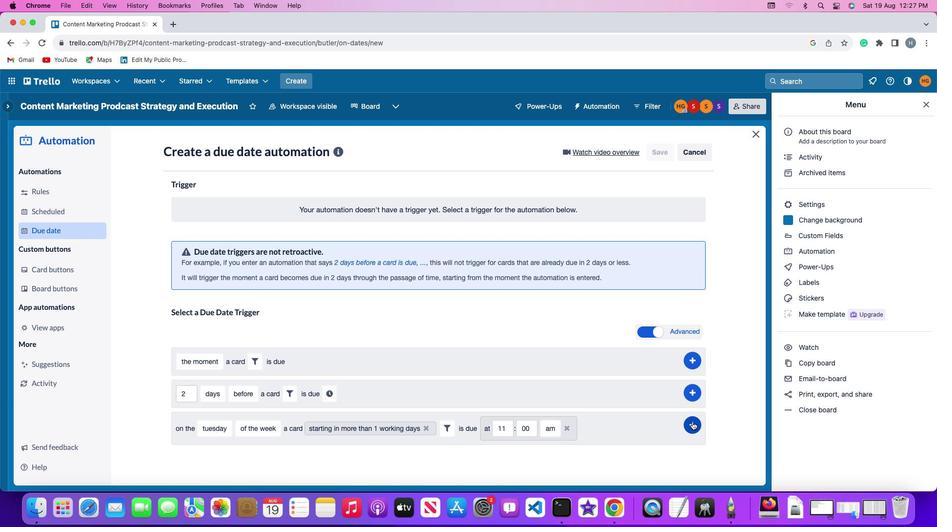 
Action: Mouse pressed left at (715, 415)
Screenshot: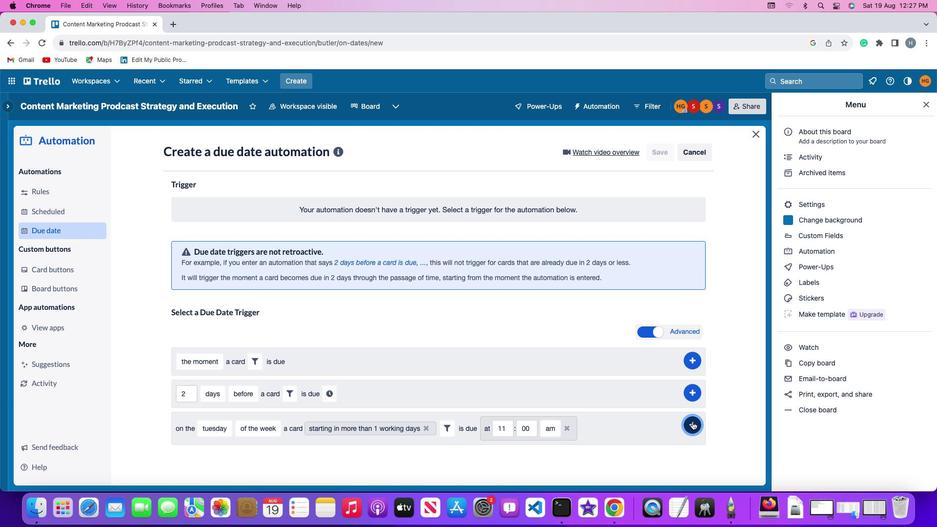 
Action: Mouse moved to (757, 354)
Screenshot: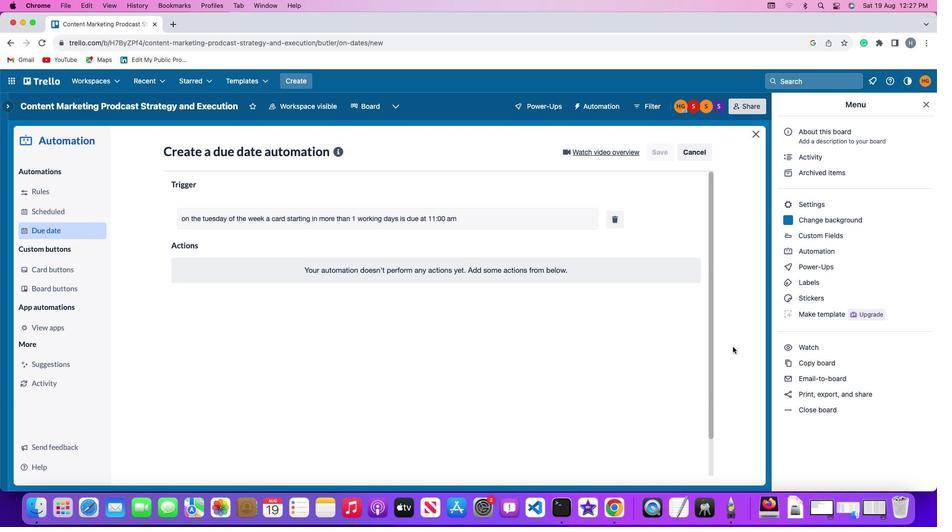 
